 Task: Look for space in Calimete, Cuba from 2nd September, 2023 to 10th September, 2023 for 1 adult in price range Rs.5000 to Rs.16000. Place can be private room with 1  bedroom having 1 bed and 1 bathroom. Property type can be house, flat, guest house, hotel. Booking option can be shelf check-in. Required host language is .
Action: Mouse moved to (386, 83)
Screenshot: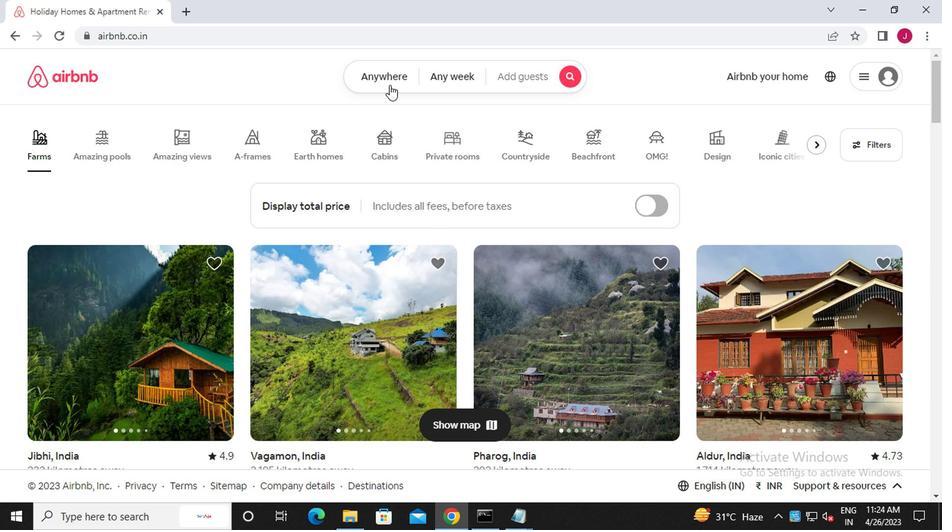 
Action: Mouse pressed left at (386, 83)
Screenshot: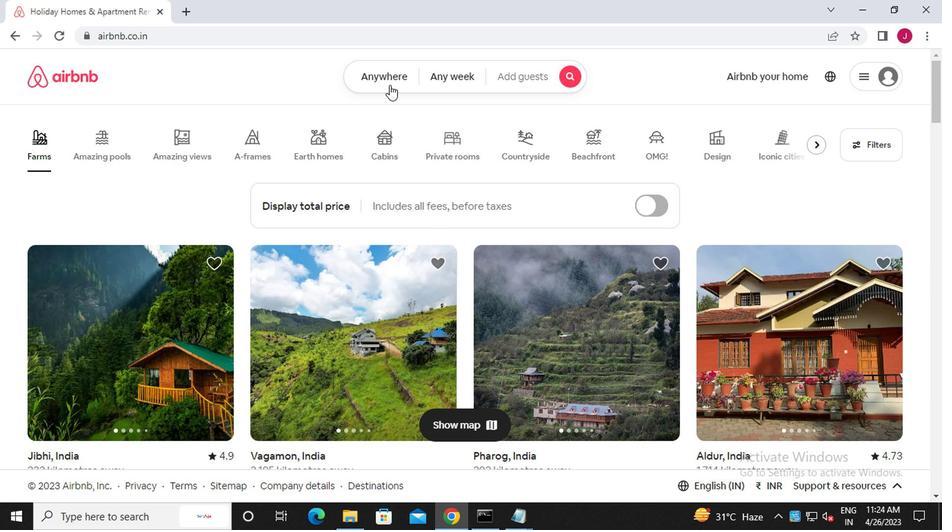 
Action: Mouse moved to (255, 137)
Screenshot: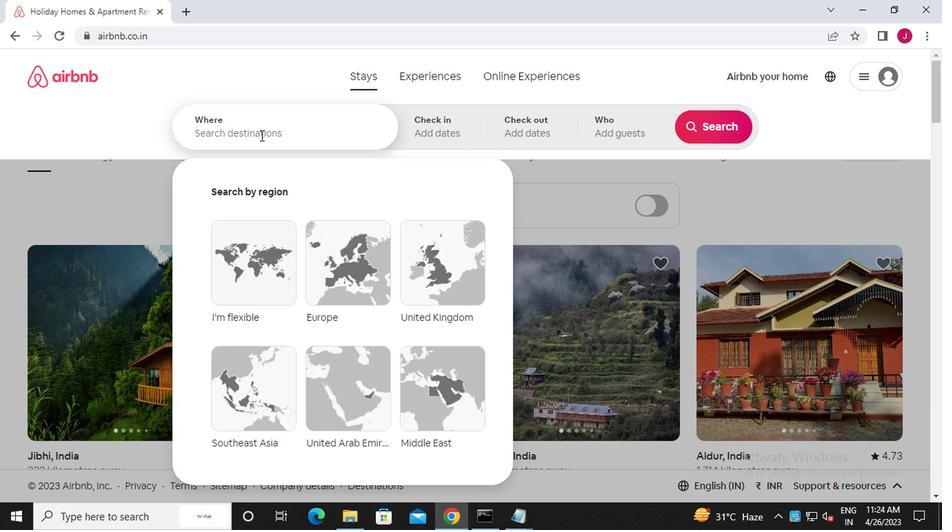 
Action: Mouse pressed left at (255, 137)
Screenshot: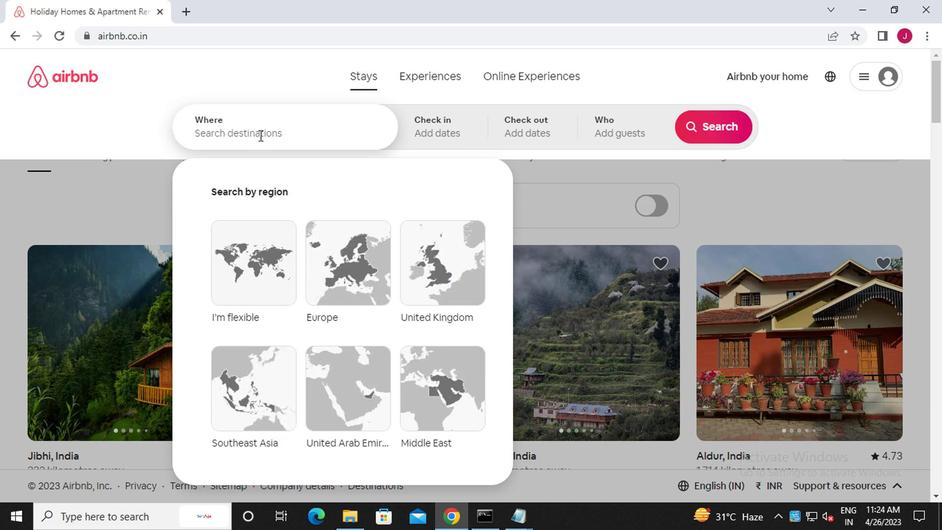 
Action: Key pressed c<Key.caps_lock>alimete
Screenshot: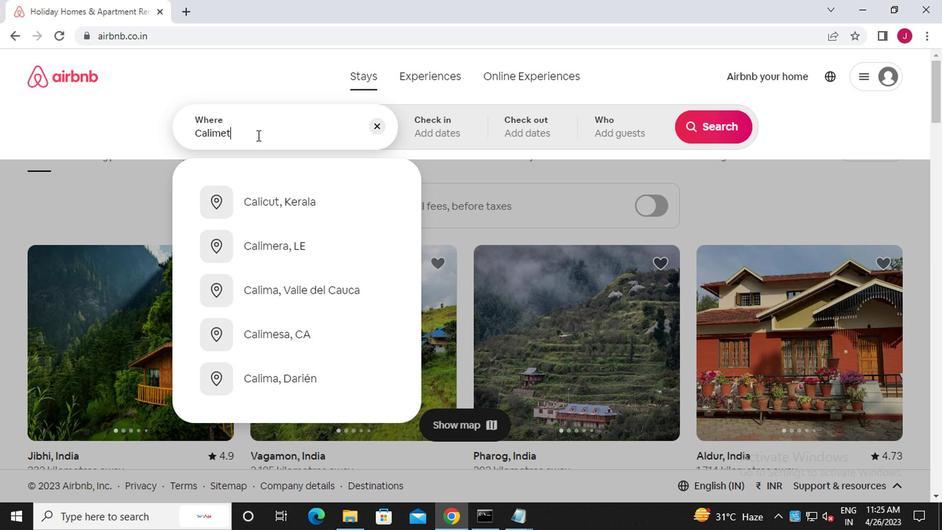 
Action: Mouse moved to (298, 195)
Screenshot: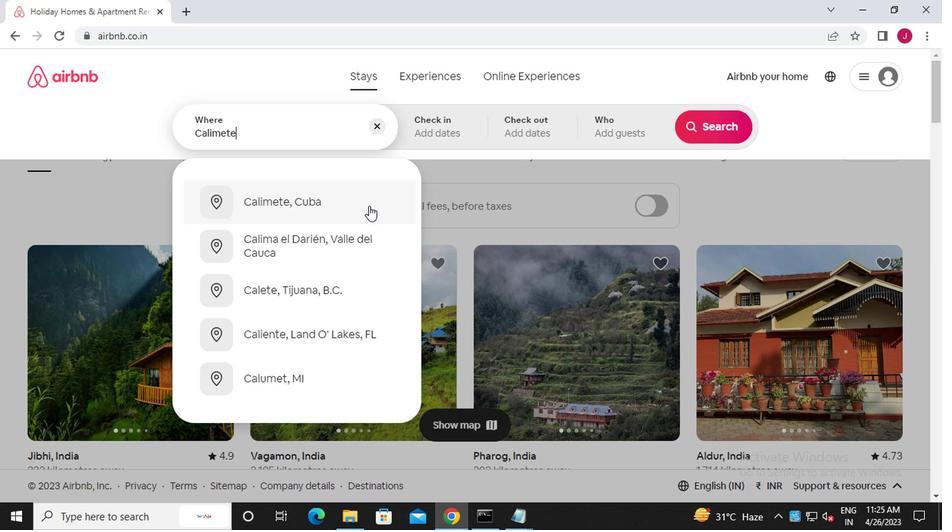 
Action: Mouse pressed left at (298, 195)
Screenshot: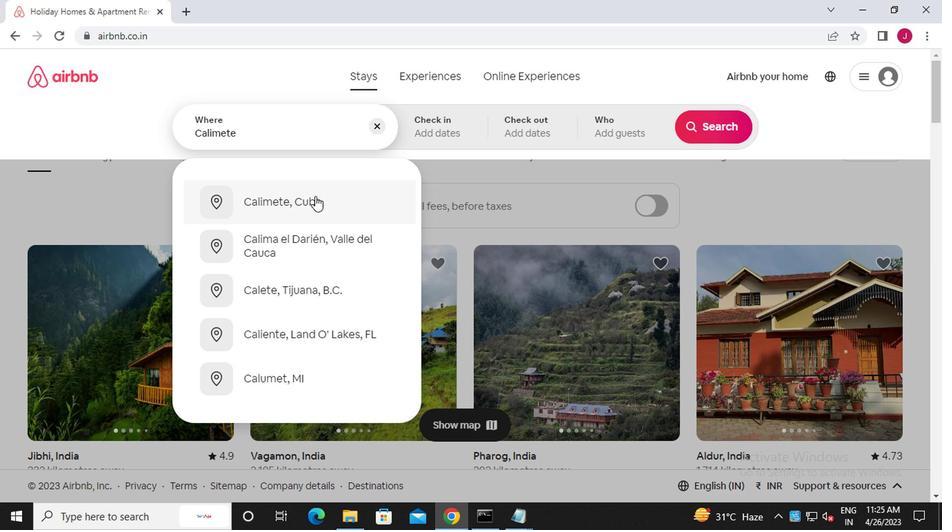 
Action: Mouse moved to (700, 233)
Screenshot: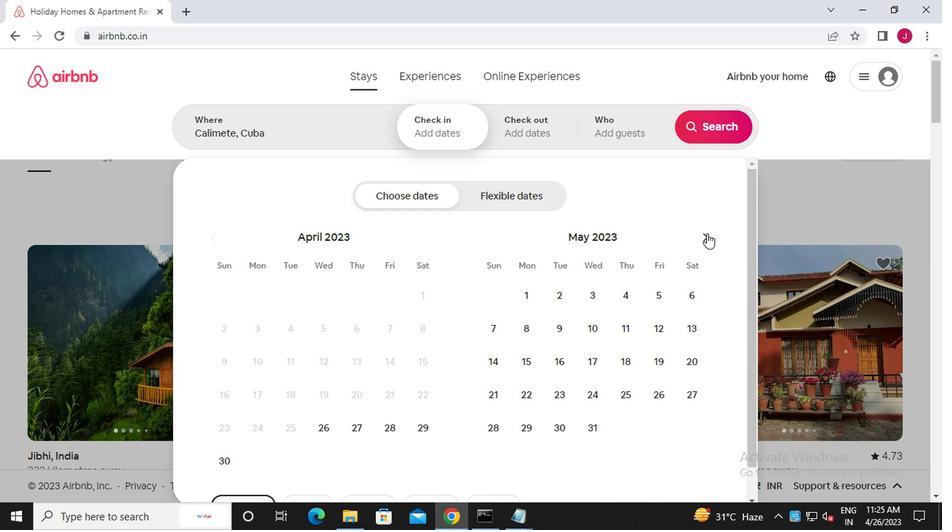 
Action: Mouse pressed left at (700, 233)
Screenshot: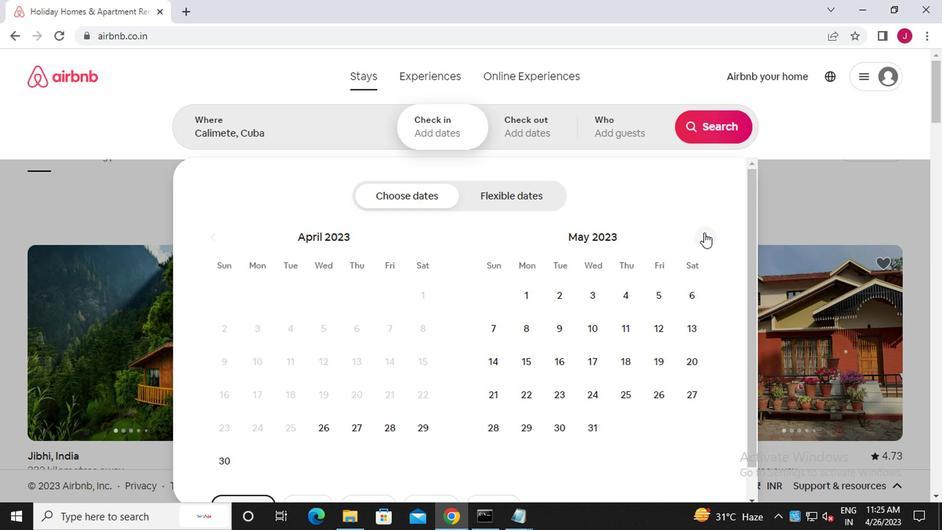 
Action: Mouse pressed left at (700, 233)
Screenshot: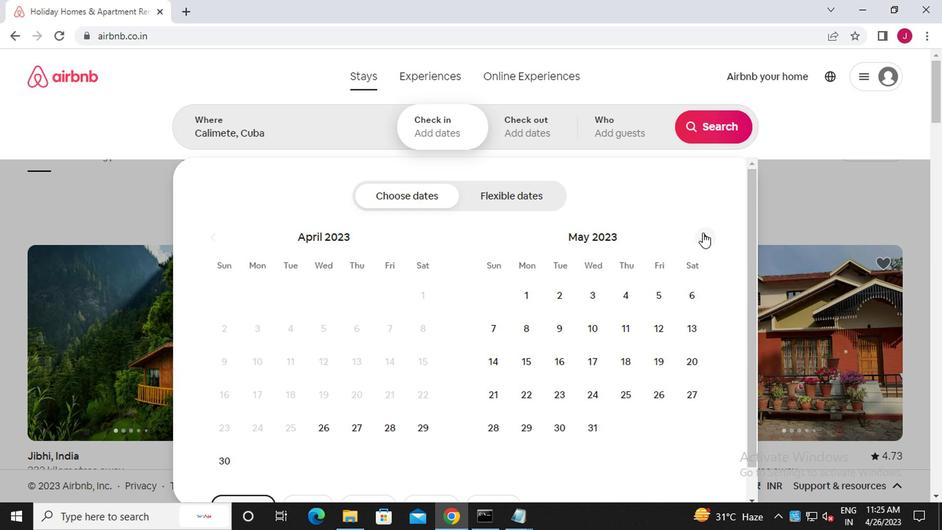 
Action: Mouse pressed left at (700, 233)
Screenshot: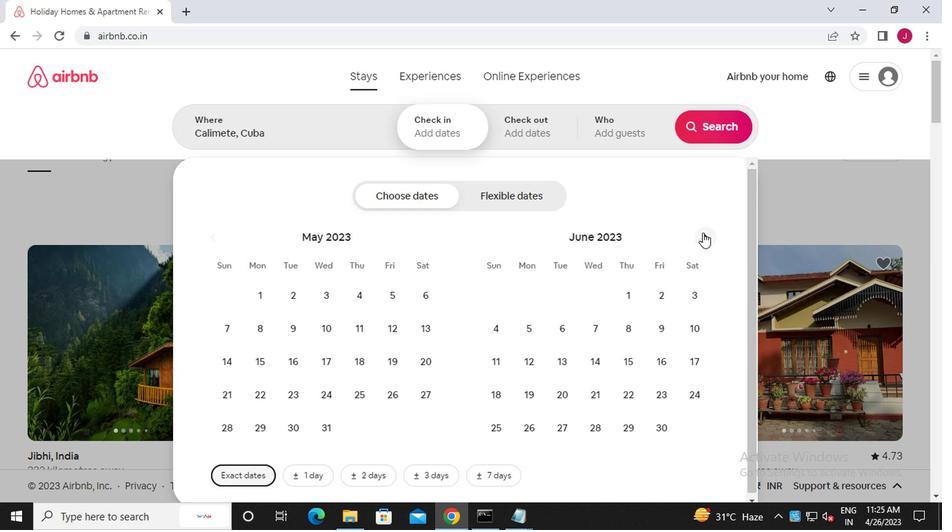 
Action: Mouse pressed left at (700, 233)
Screenshot: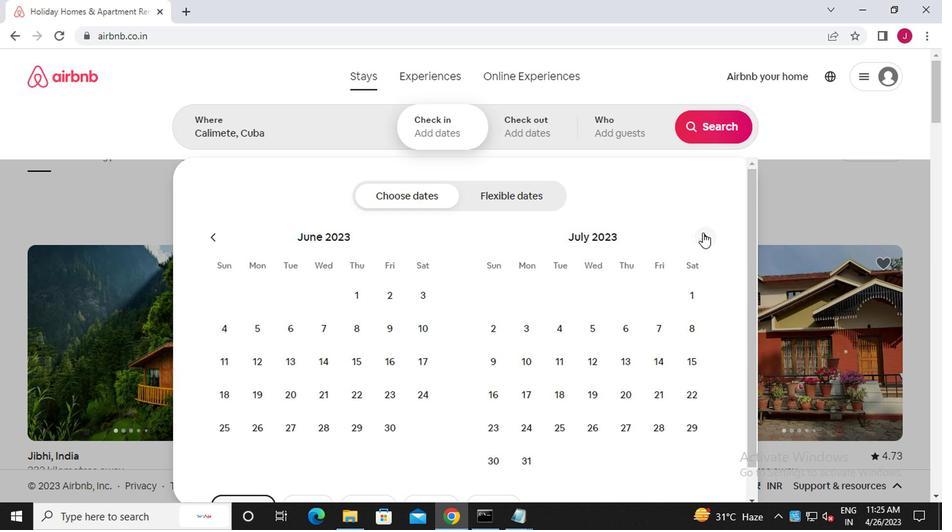 
Action: Mouse pressed left at (700, 233)
Screenshot: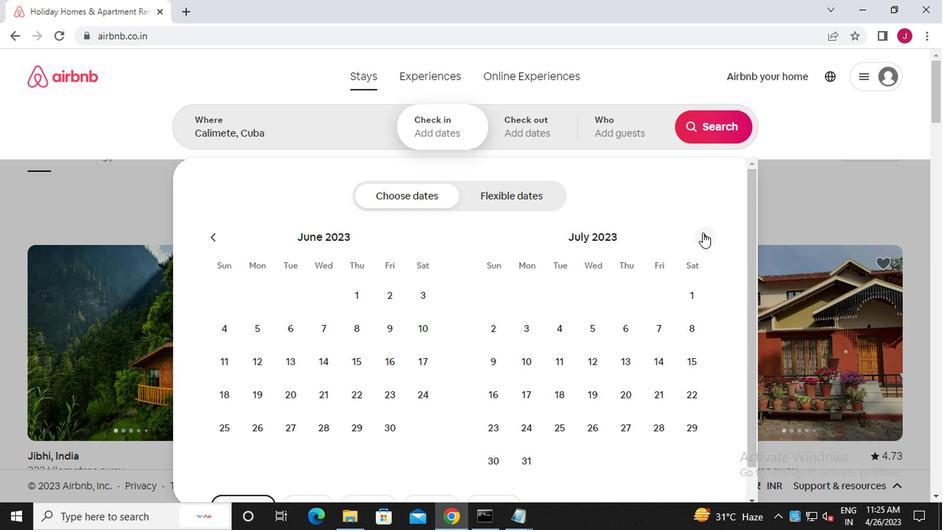 
Action: Mouse moved to (686, 295)
Screenshot: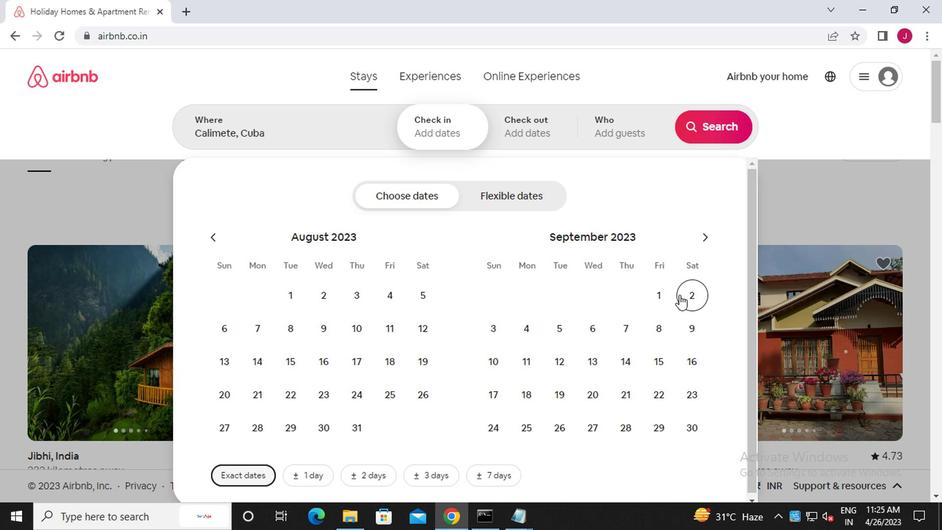 
Action: Mouse pressed left at (686, 295)
Screenshot: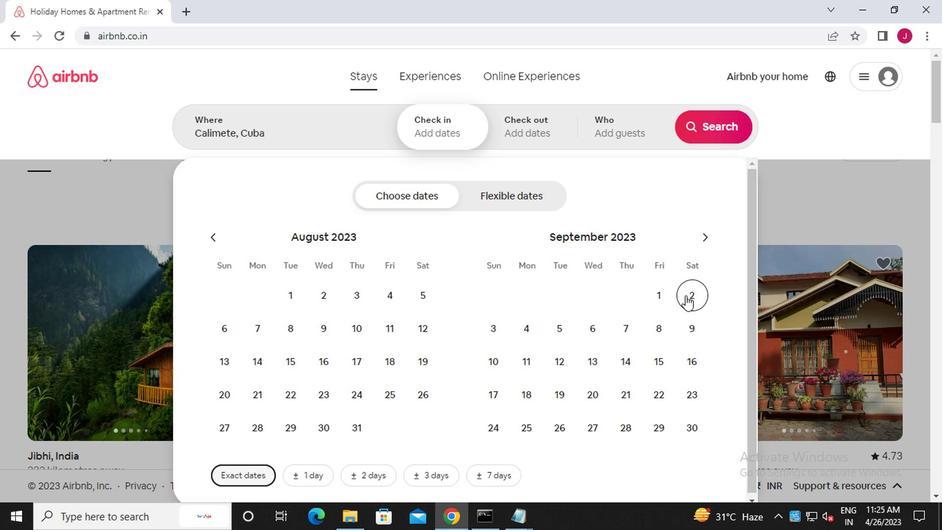 
Action: Mouse moved to (480, 362)
Screenshot: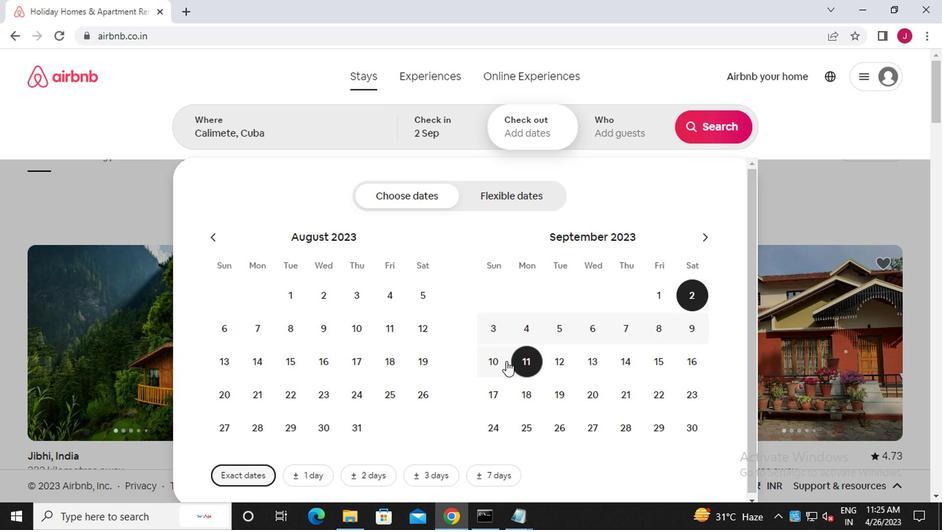 
Action: Mouse pressed left at (480, 362)
Screenshot: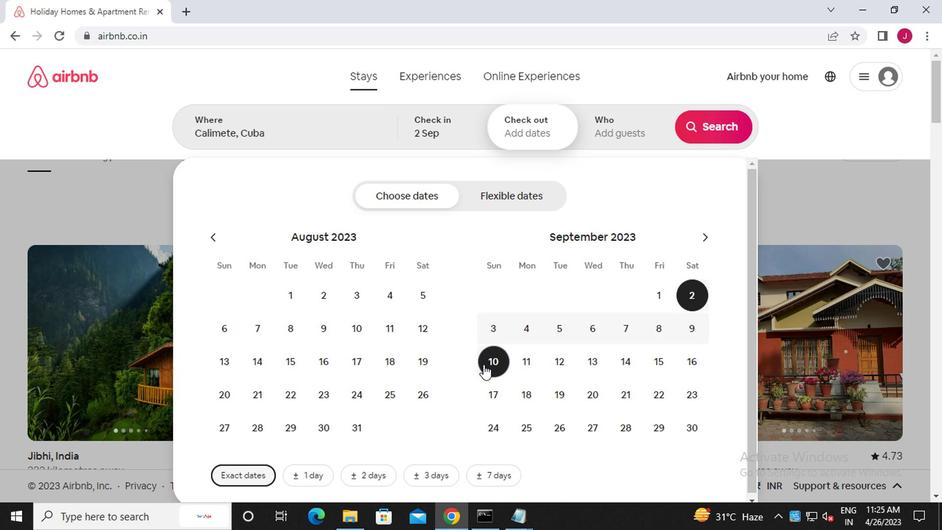
Action: Mouse moved to (615, 133)
Screenshot: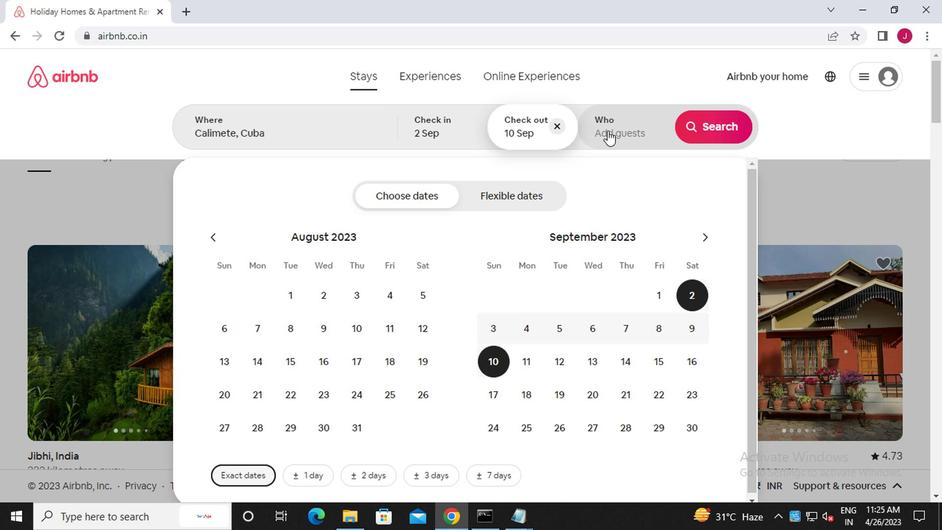 
Action: Mouse pressed left at (615, 133)
Screenshot: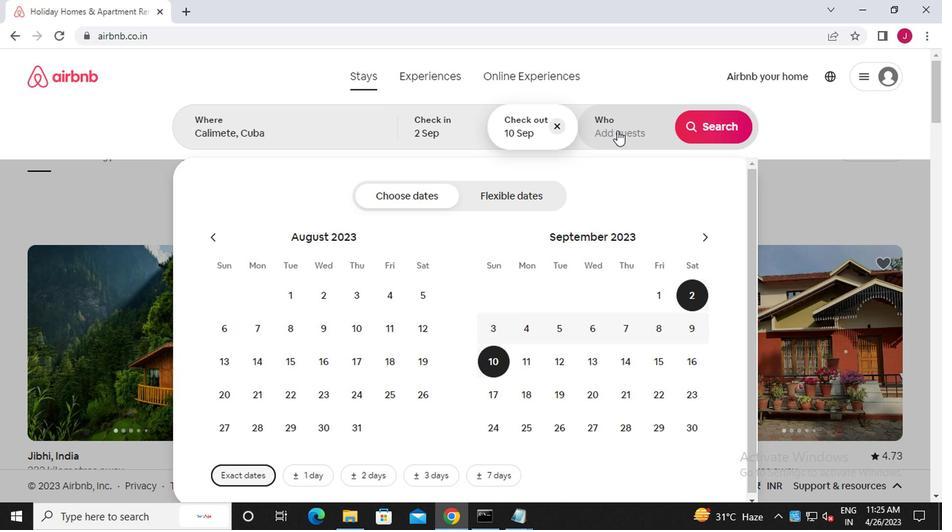 
Action: Mouse moved to (711, 202)
Screenshot: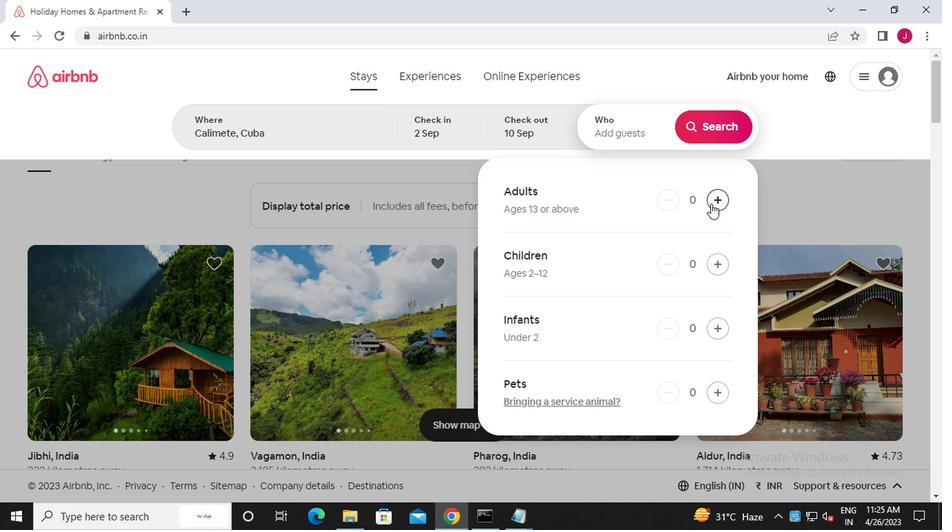 
Action: Mouse pressed left at (711, 202)
Screenshot: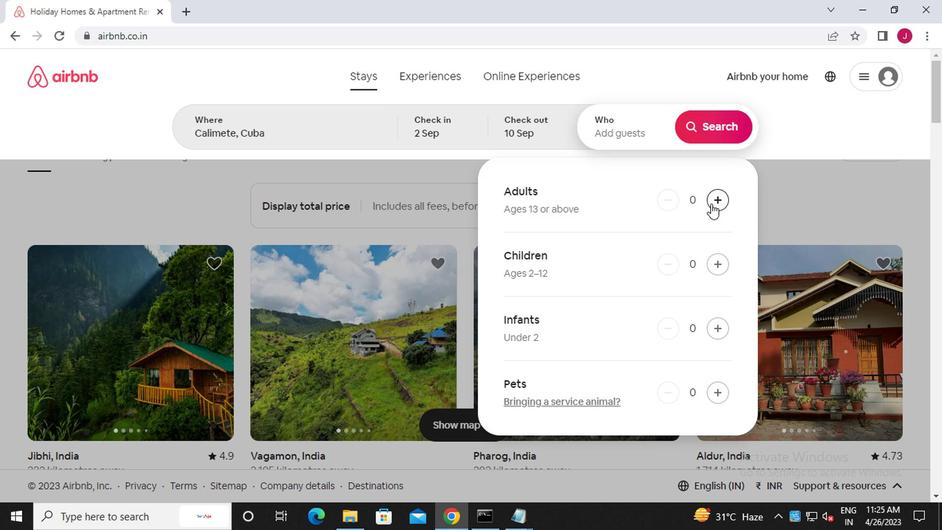 
Action: Mouse moved to (707, 127)
Screenshot: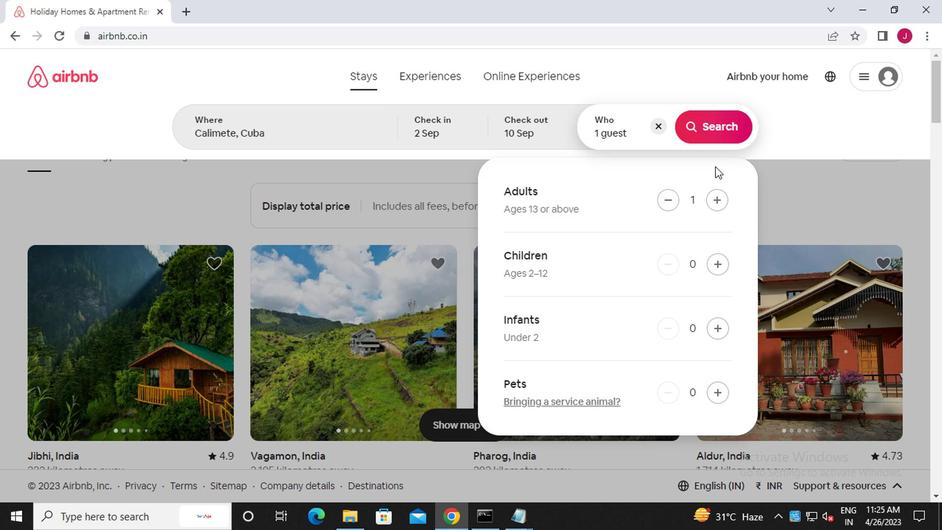 
Action: Mouse pressed left at (707, 127)
Screenshot: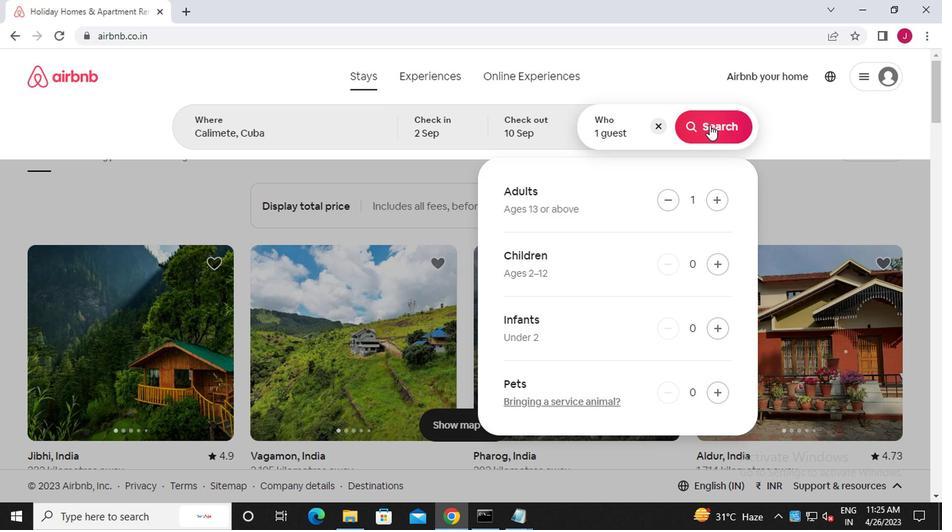 
Action: Mouse moved to (884, 135)
Screenshot: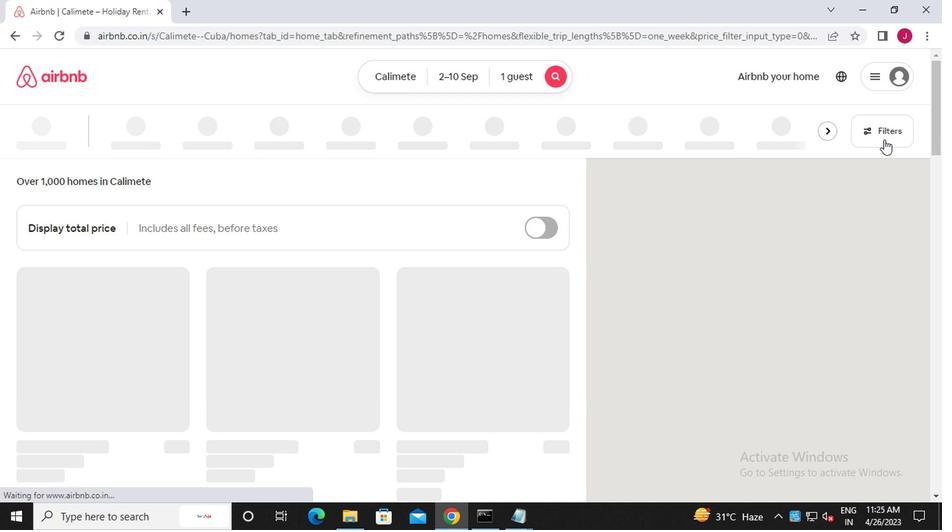 
Action: Mouse pressed left at (884, 135)
Screenshot: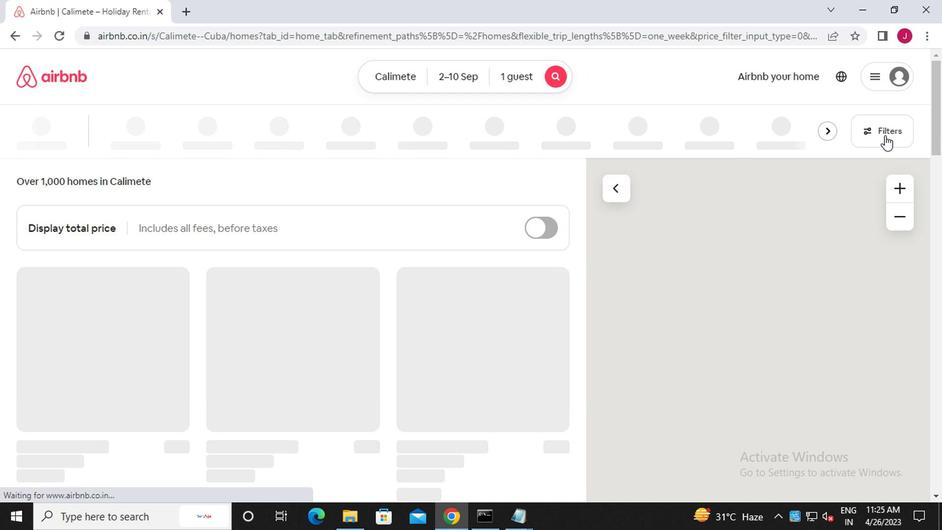 
Action: Mouse moved to (315, 299)
Screenshot: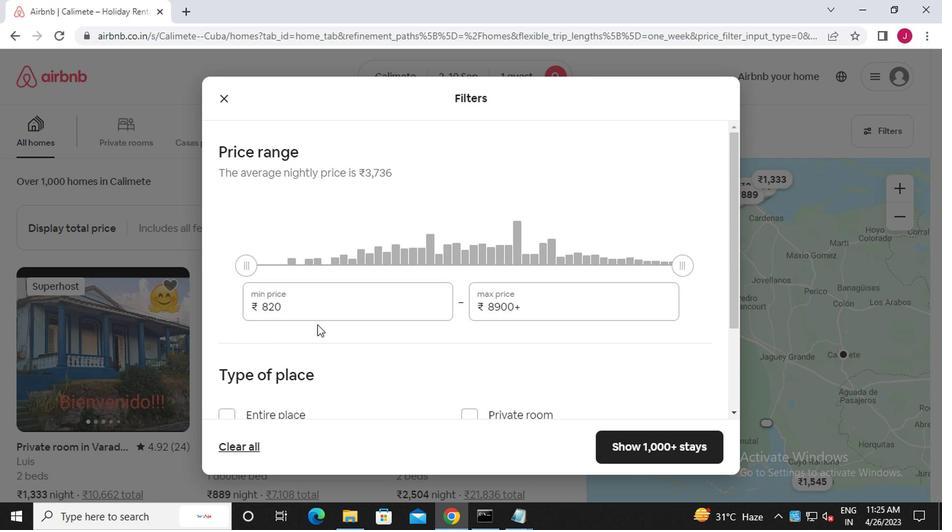 
Action: Mouse pressed left at (315, 299)
Screenshot: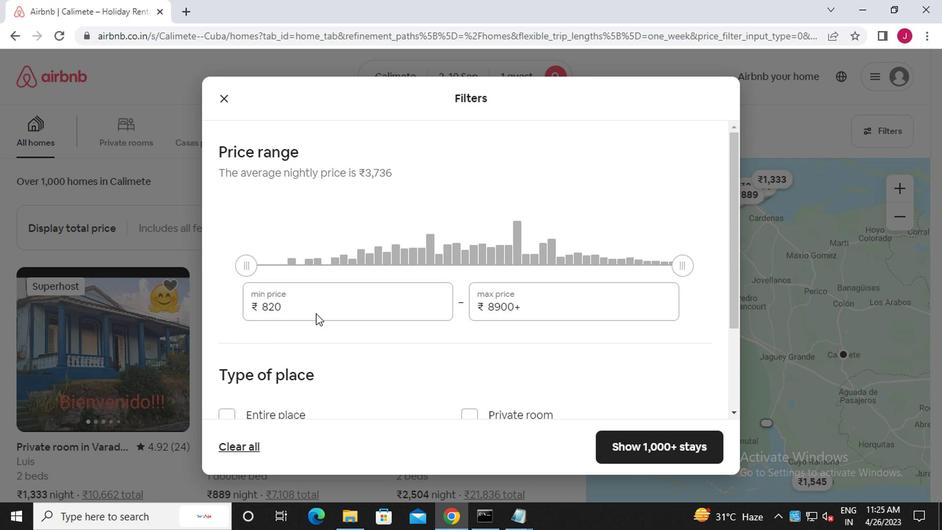 
Action: Mouse moved to (303, 288)
Screenshot: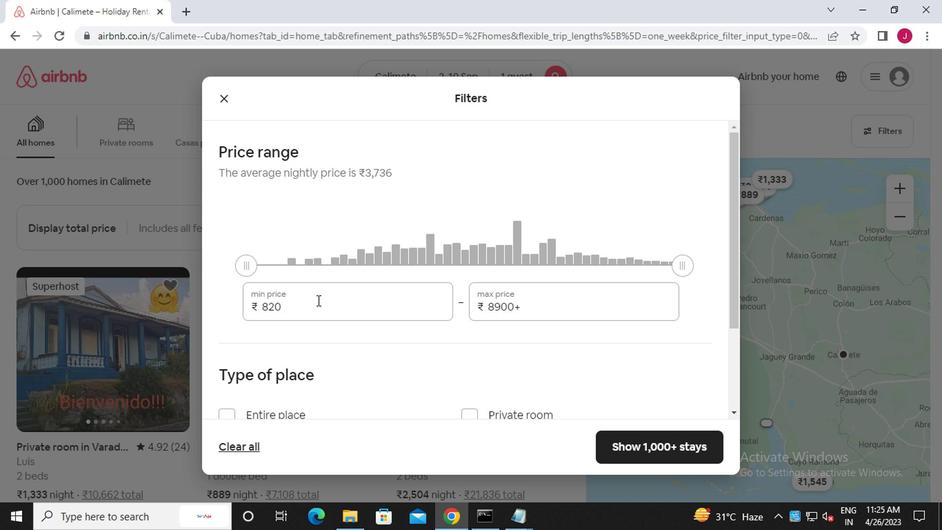 
Action: Key pressed <Key.backspace><Key.backspace><Key.backspace><<101>><<96>><<96>><<96>>
Screenshot: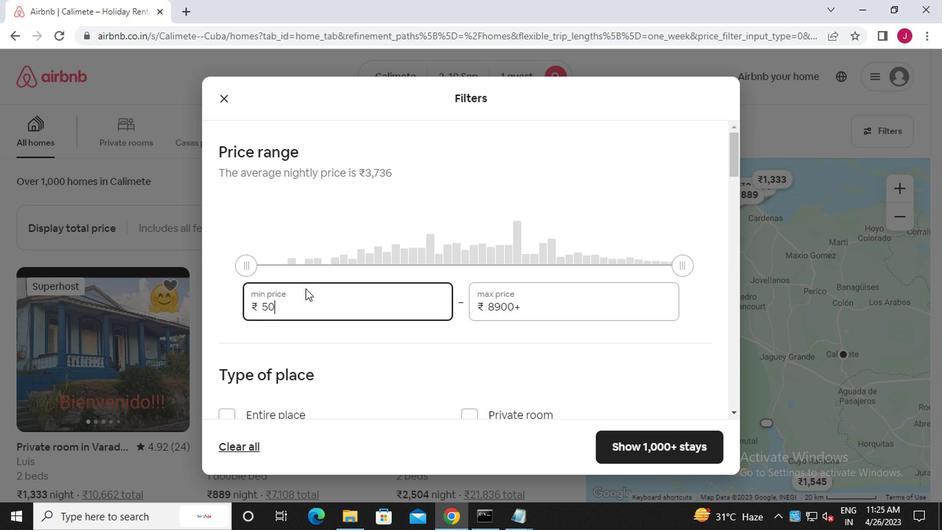 
Action: Mouse moved to (573, 298)
Screenshot: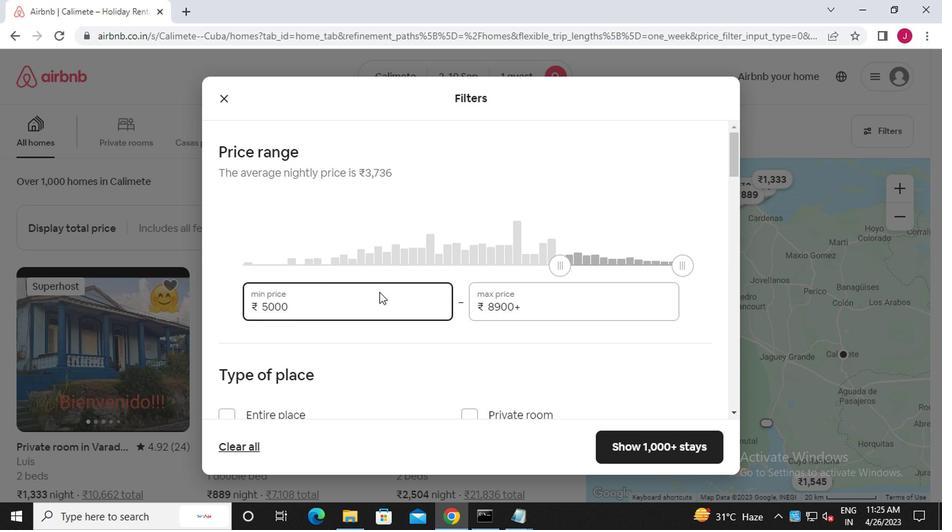 
Action: Mouse pressed left at (573, 298)
Screenshot: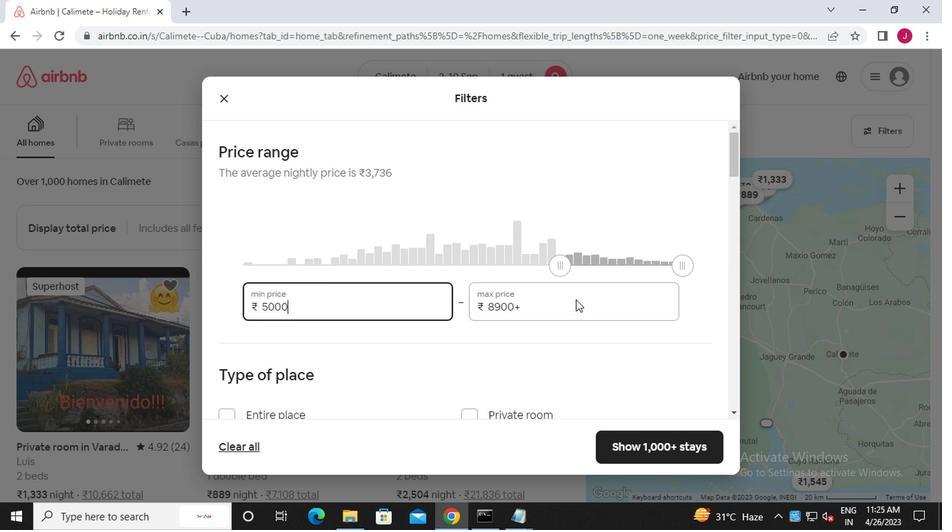 
Action: Mouse moved to (573, 299)
Screenshot: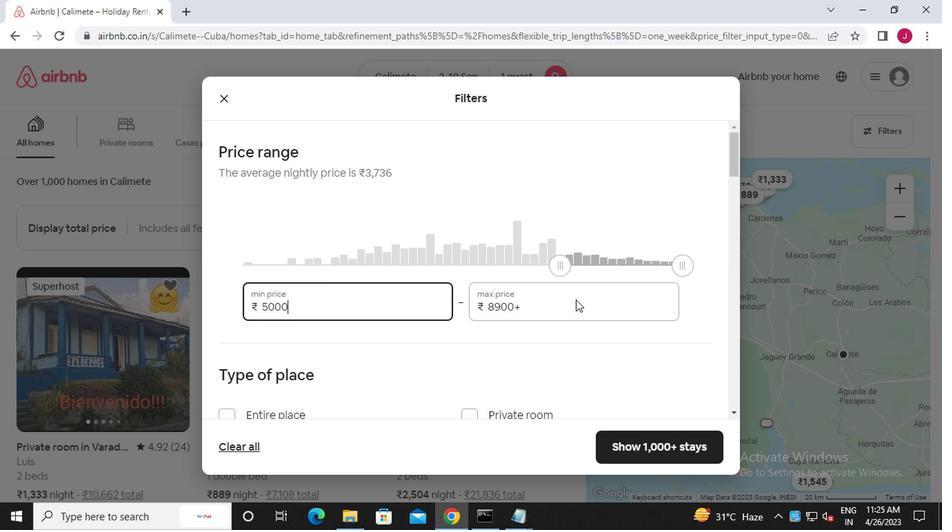 
Action: Key pressed <Key.backspace><Key.backspace><Key.backspace><Key.backspace><Key.backspace><Key.backspace><Key.backspace><Key.backspace><Key.backspace><Key.backspace><<97>><<102>><<96>><<96>><<96>>
Screenshot: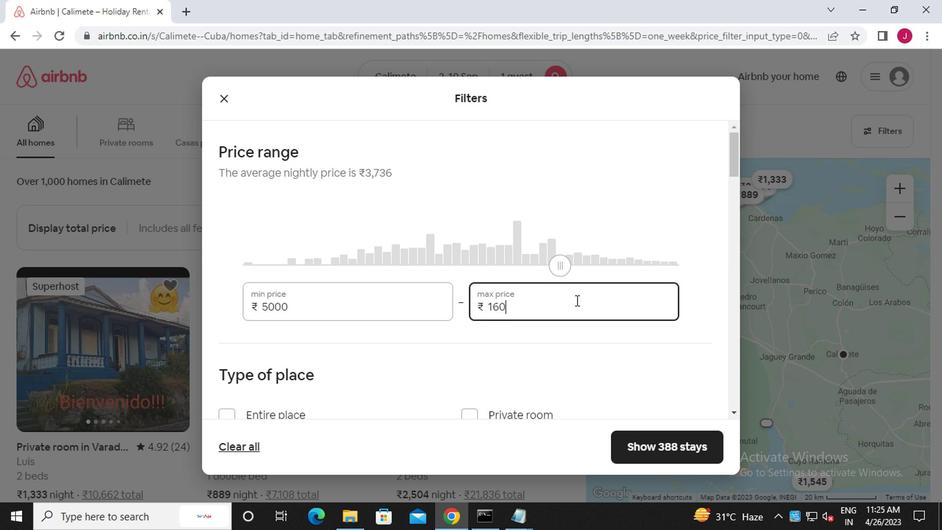 
Action: Mouse moved to (582, 360)
Screenshot: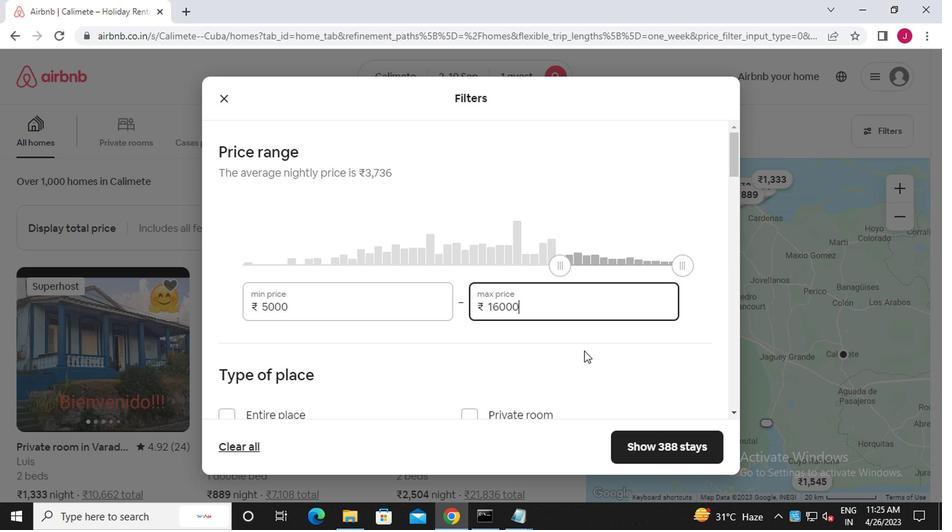 
Action: Mouse scrolled (582, 360) with delta (0, 0)
Screenshot: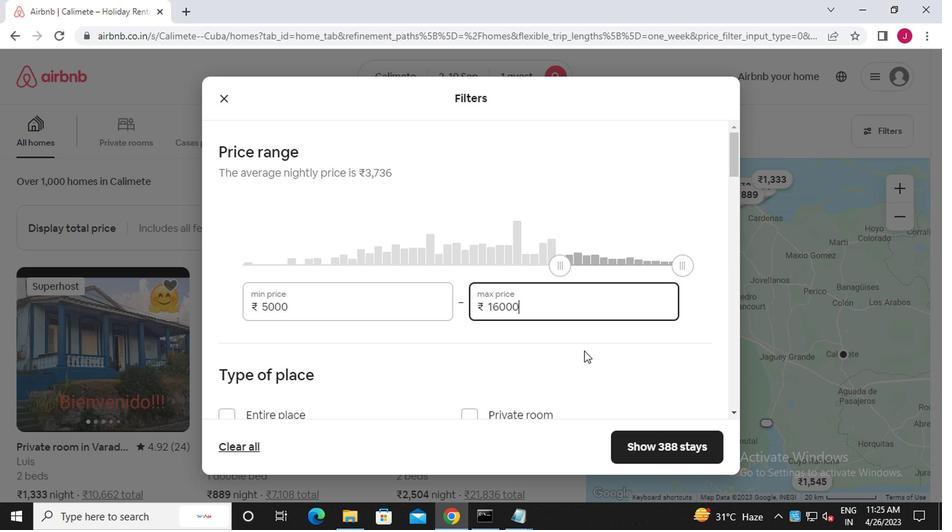 
Action: Mouse moved to (582, 362)
Screenshot: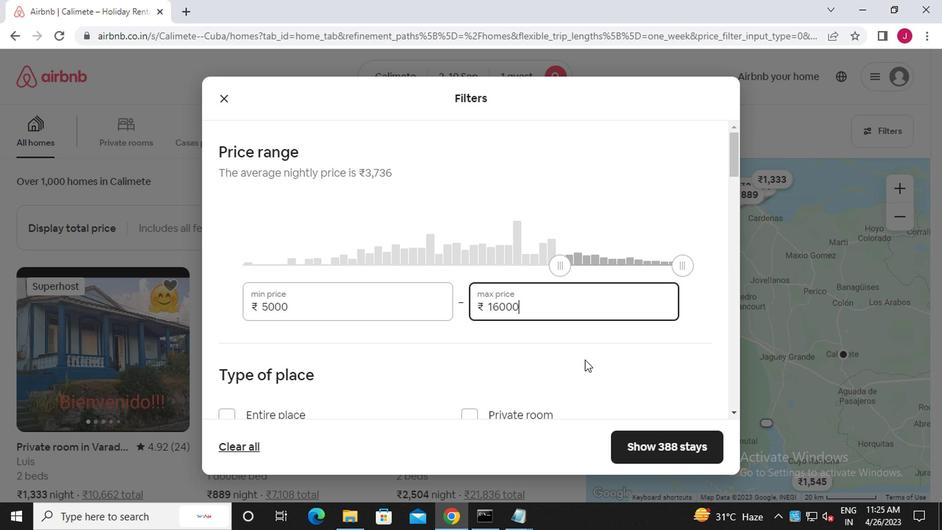
Action: Mouse scrolled (582, 361) with delta (0, 0)
Screenshot: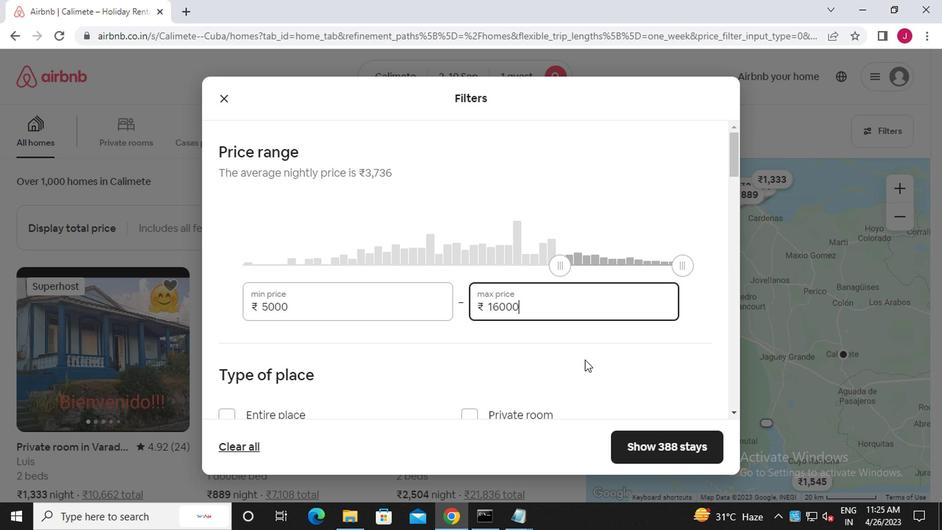 
Action: Mouse moved to (475, 279)
Screenshot: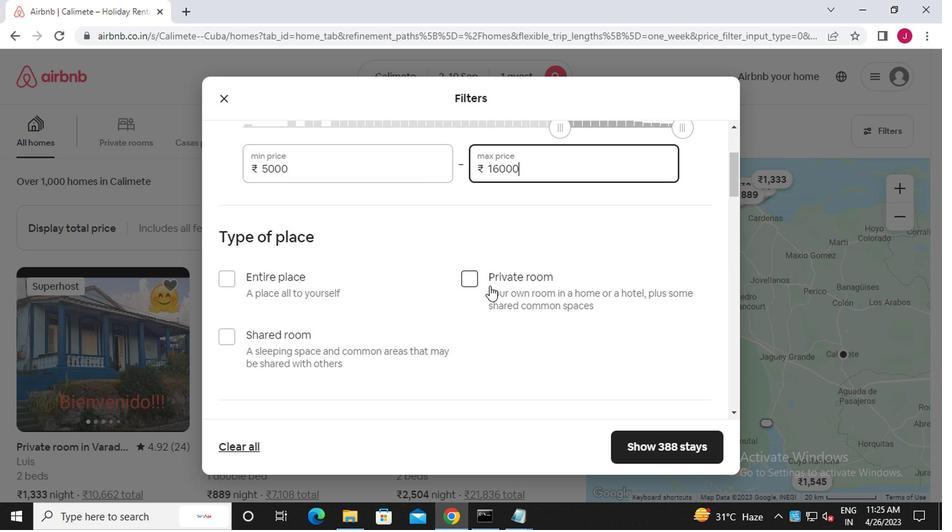 
Action: Mouse pressed left at (475, 279)
Screenshot: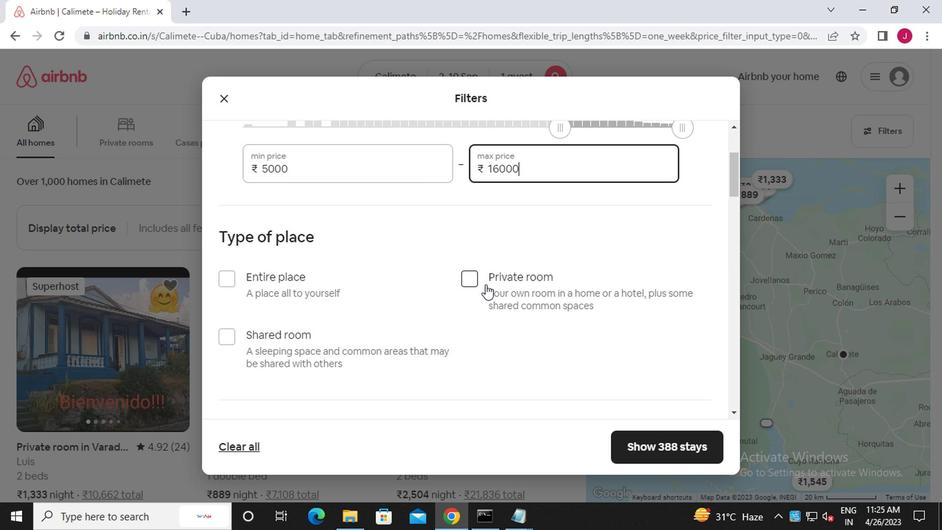 
Action: Mouse moved to (471, 293)
Screenshot: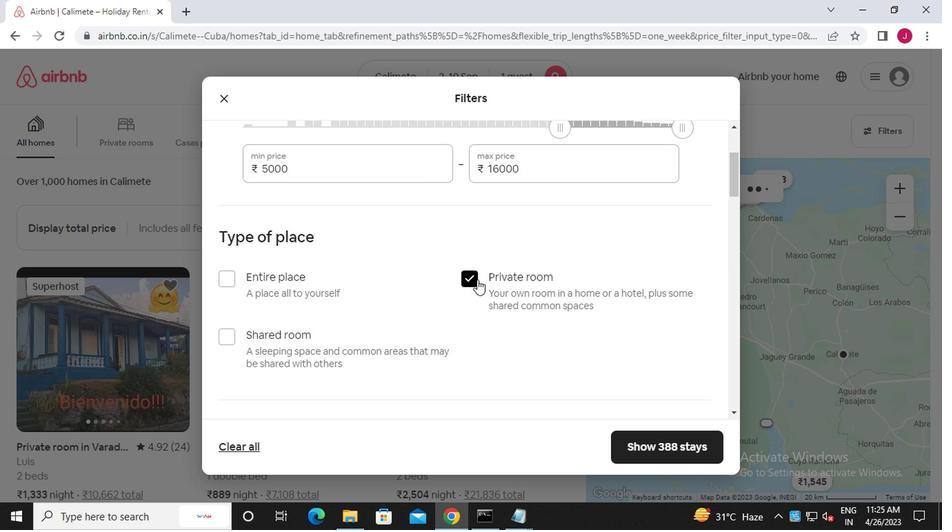 
Action: Mouse scrolled (471, 292) with delta (0, 0)
Screenshot: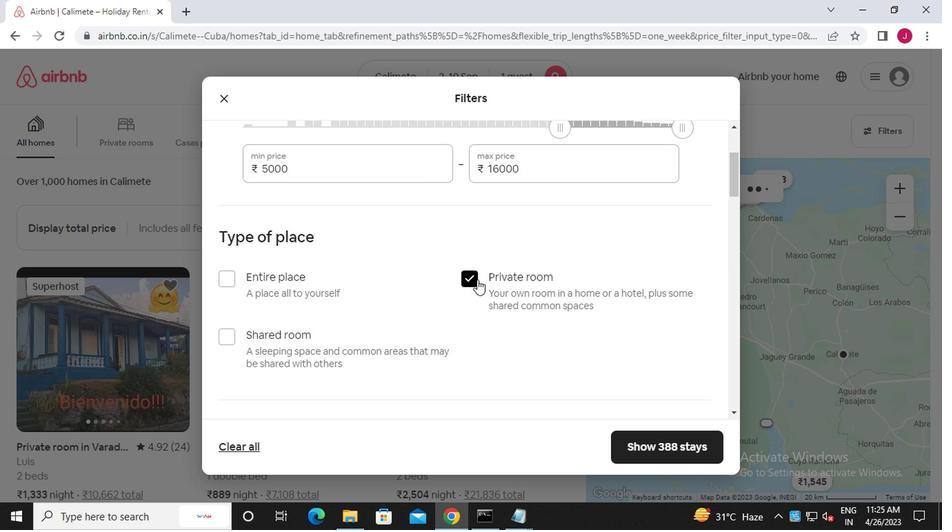 
Action: Mouse scrolled (471, 292) with delta (0, 0)
Screenshot: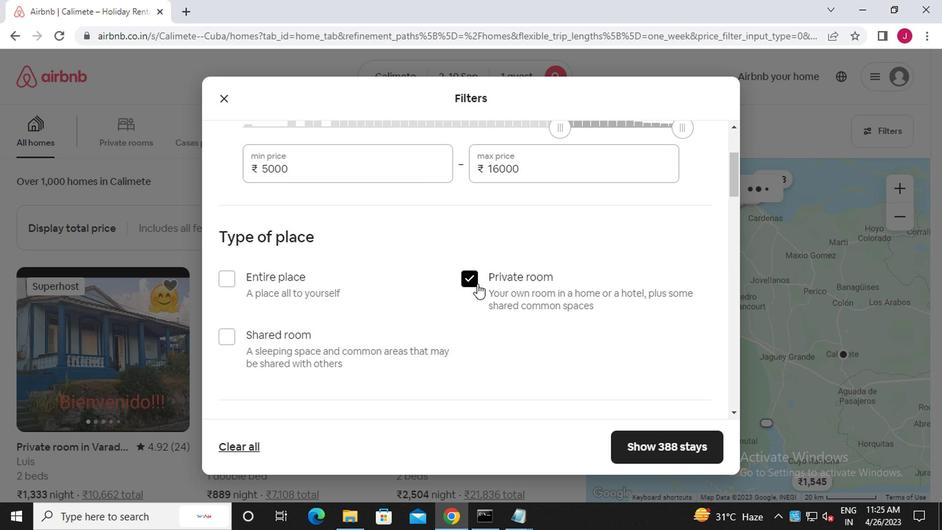 
Action: Mouse scrolled (471, 292) with delta (0, 0)
Screenshot: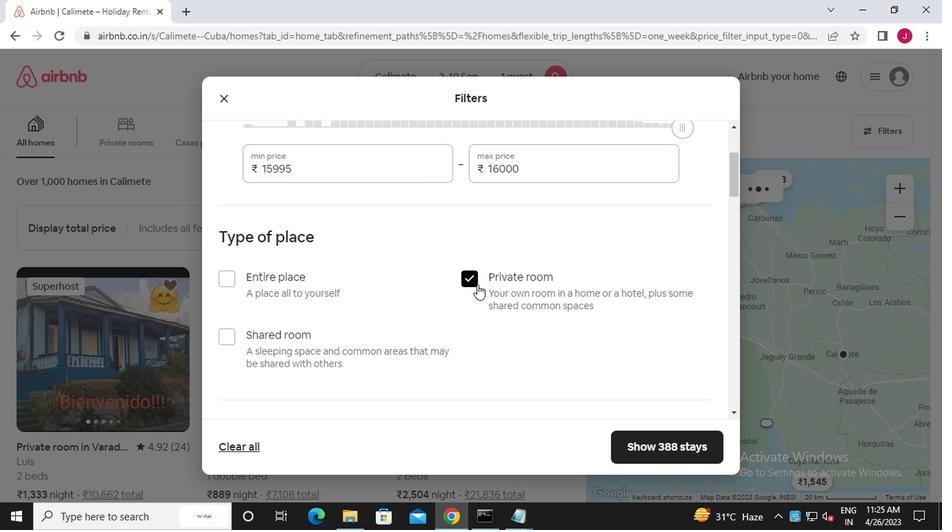 
Action: Mouse scrolled (471, 292) with delta (0, 0)
Screenshot: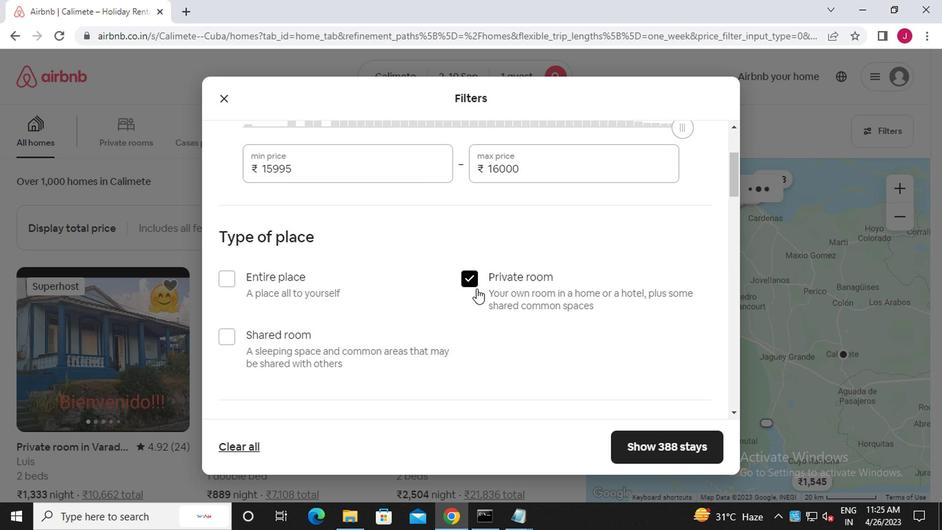 
Action: Mouse moved to (295, 230)
Screenshot: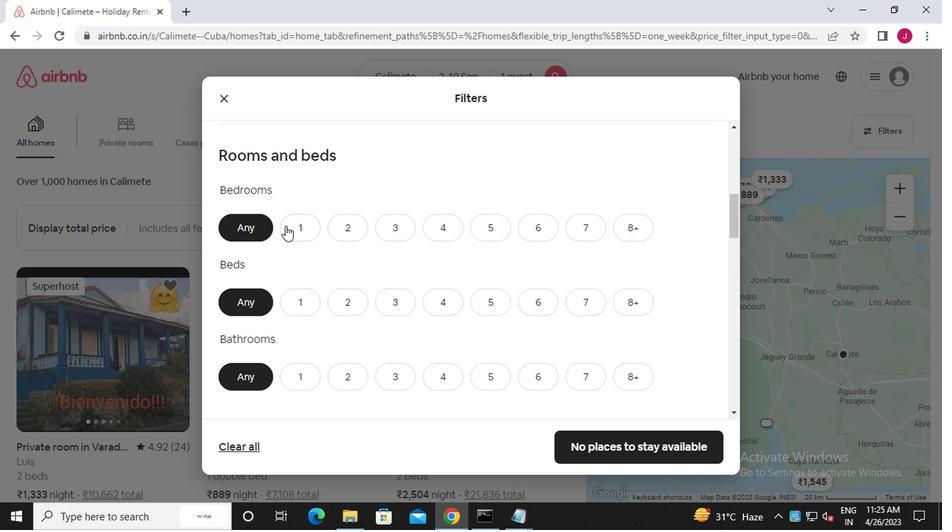 
Action: Mouse pressed left at (295, 230)
Screenshot: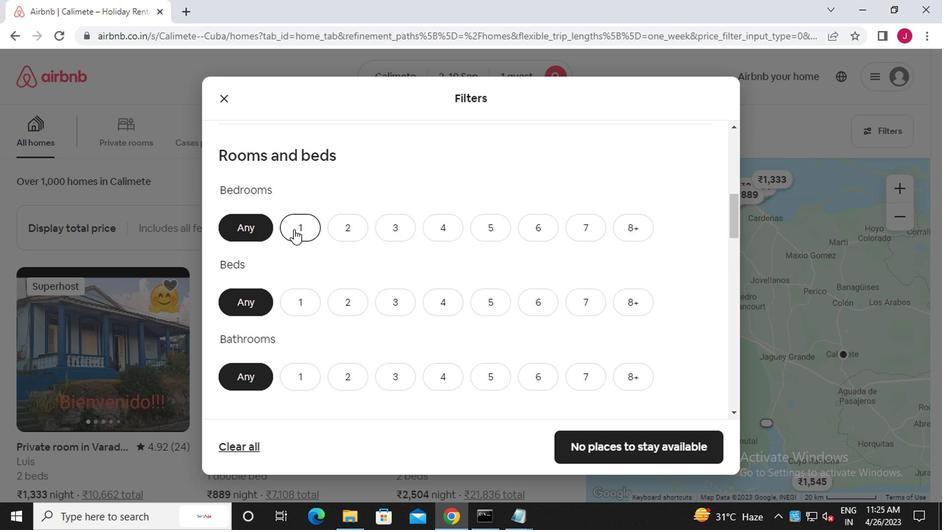 
Action: Mouse moved to (306, 299)
Screenshot: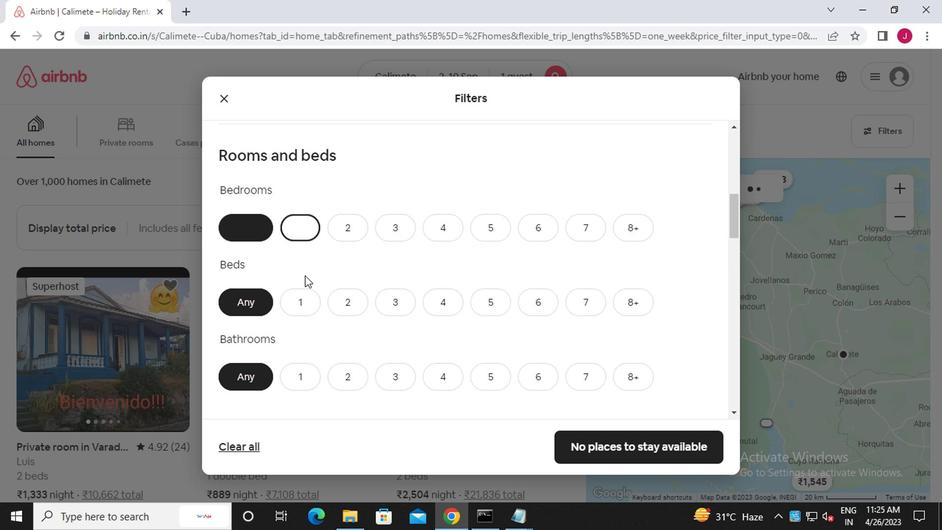 
Action: Mouse pressed left at (306, 299)
Screenshot: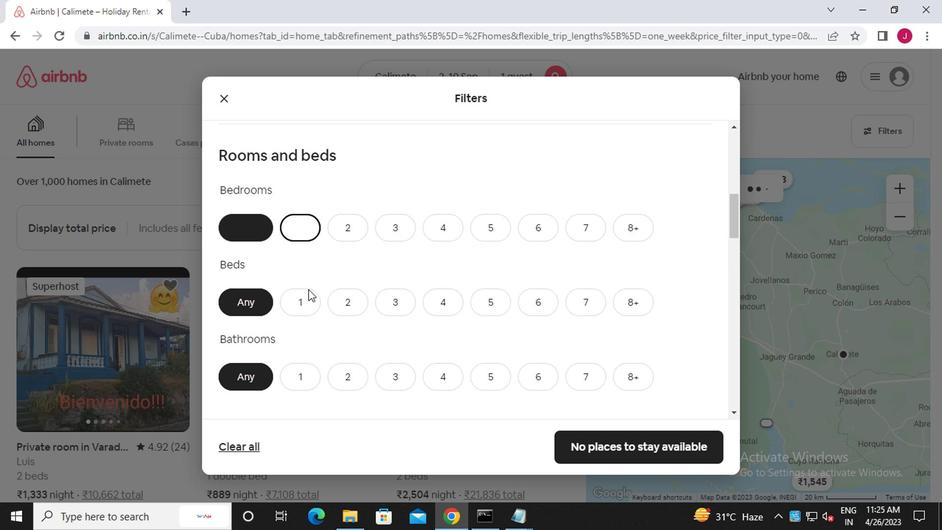 
Action: Mouse moved to (308, 365)
Screenshot: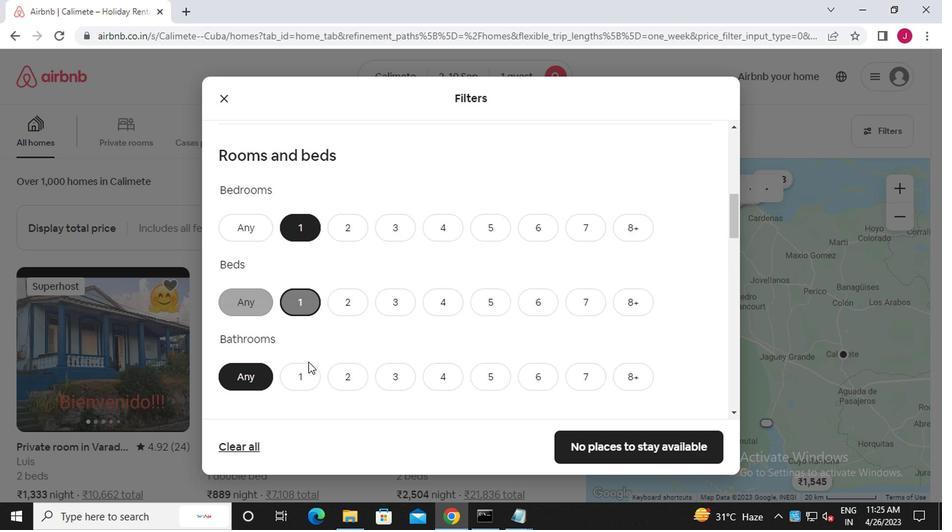 
Action: Mouse pressed left at (308, 365)
Screenshot: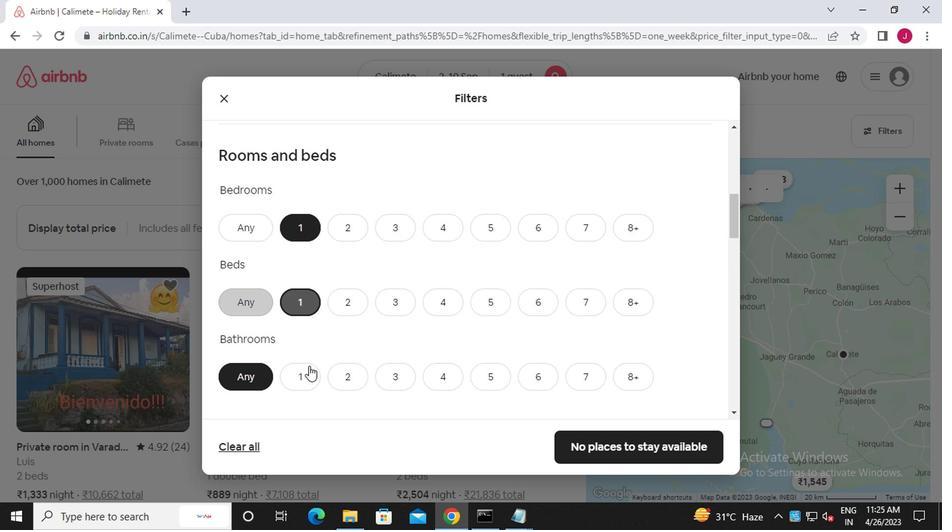 
Action: Mouse scrolled (308, 364) with delta (0, 0)
Screenshot: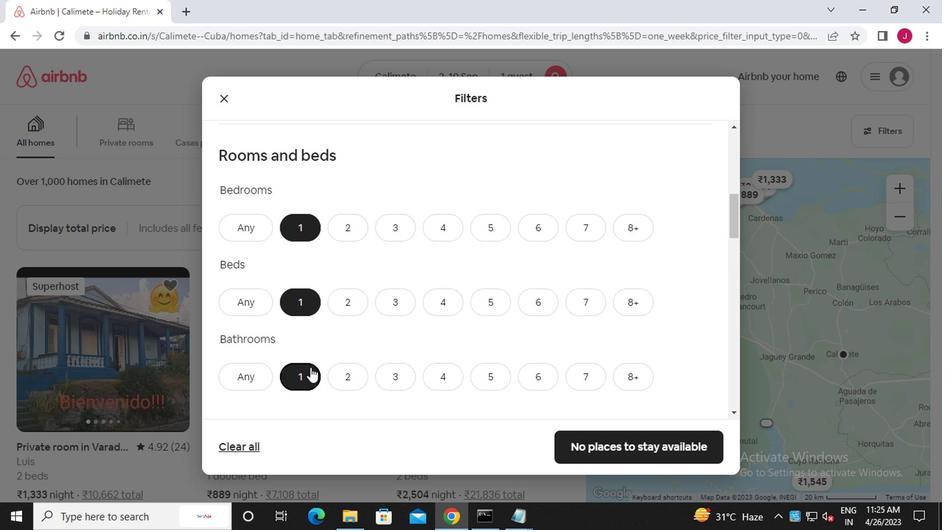 
Action: Mouse scrolled (308, 364) with delta (0, 0)
Screenshot: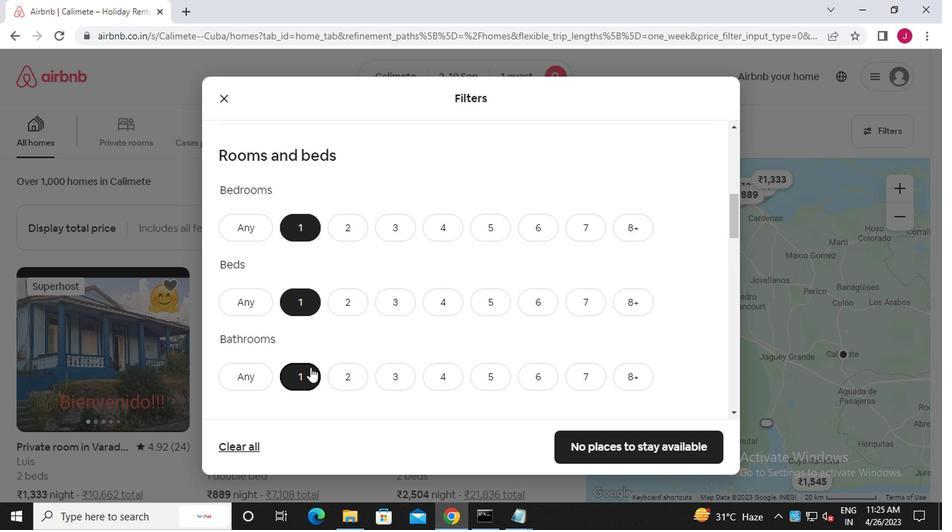 
Action: Mouse scrolled (308, 364) with delta (0, 0)
Screenshot: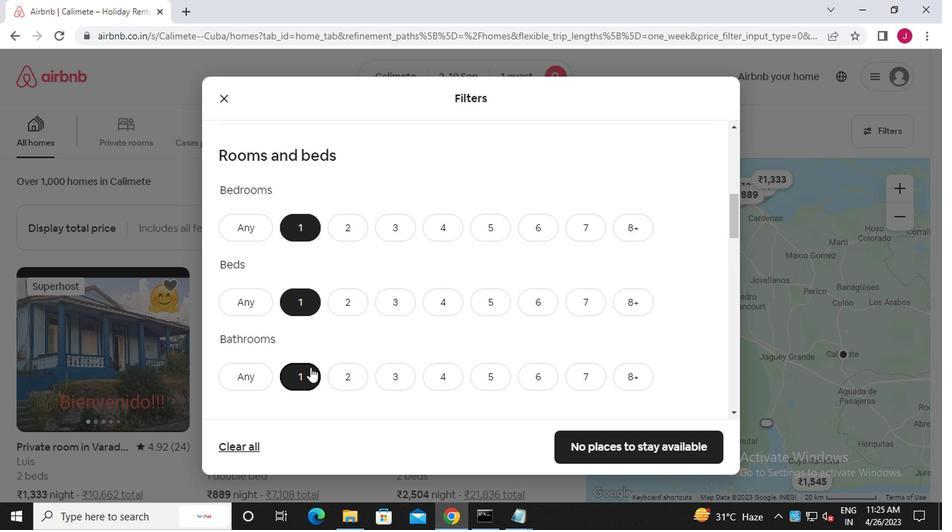 
Action: Mouse scrolled (308, 364) with delta (0, 0)
Screenshot: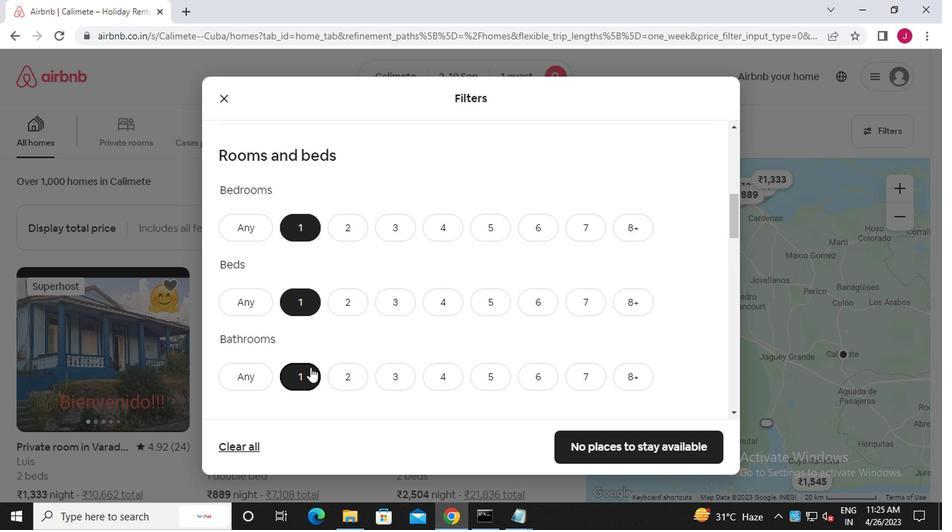 
Action: Mouse moved to (378, 403)
Screenshot: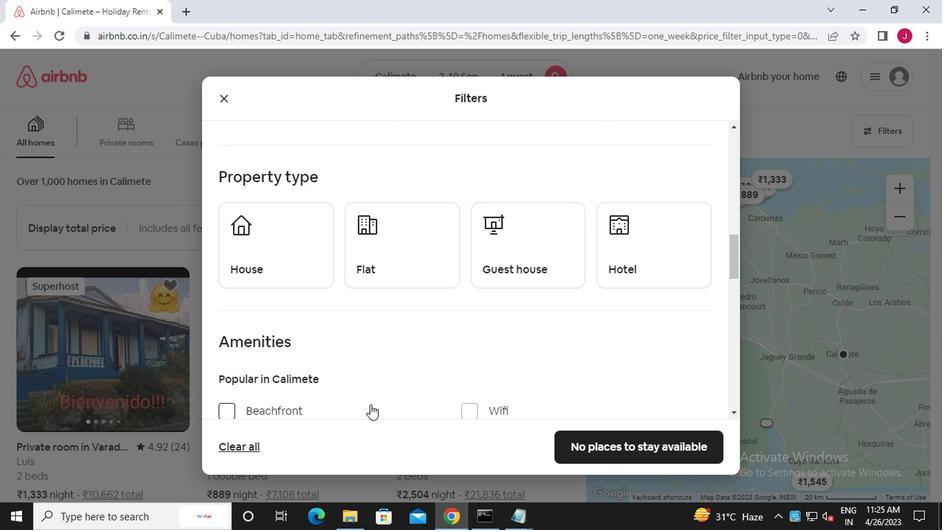 
Action: Mouse scrolled (378, 403) with delta (0, 0)
Screenshot: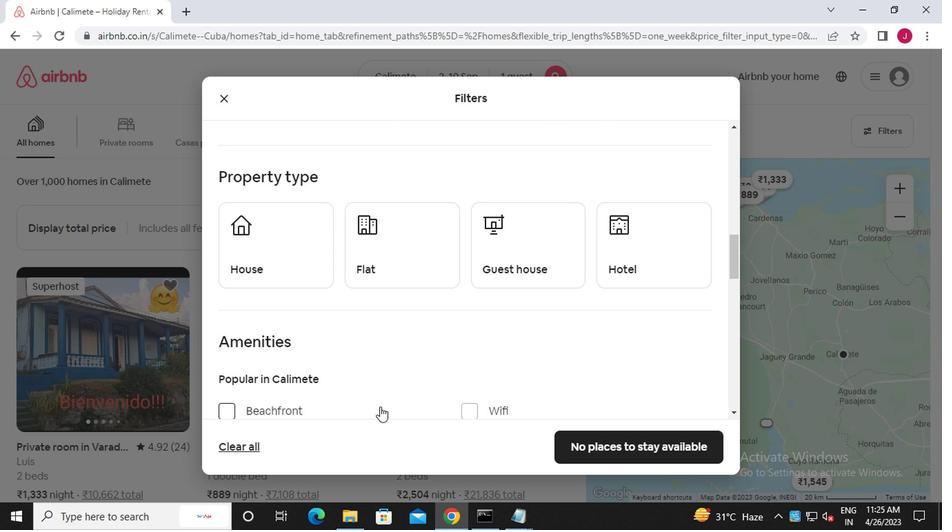 
Action: Mouse moved to (299, 200)
Screenshot: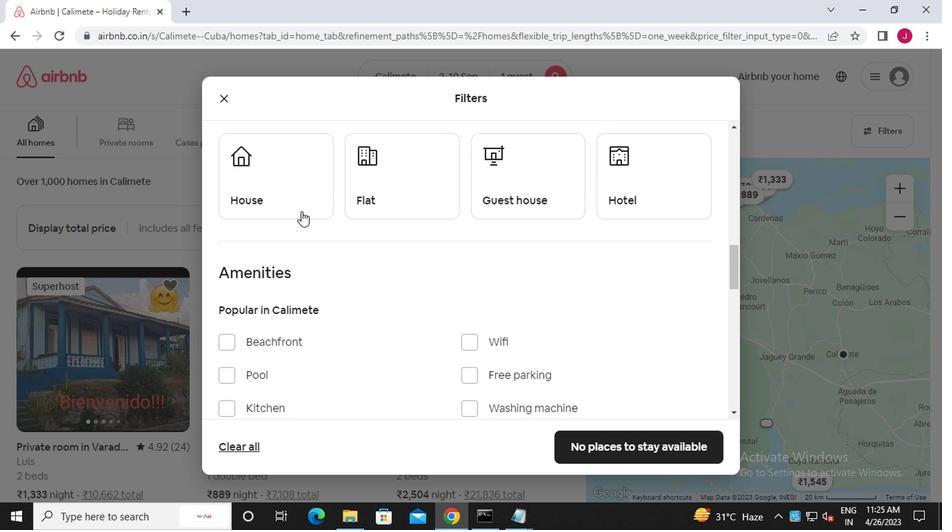 
Action: Mouse pressed left at (299, 200)
Screenshot: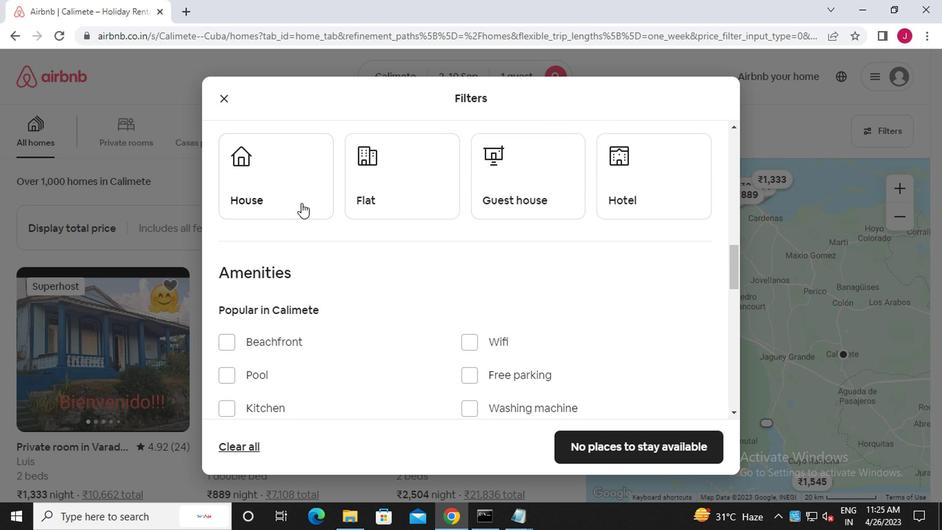
Action: Mouse moved to (408, 201)
Screenshot: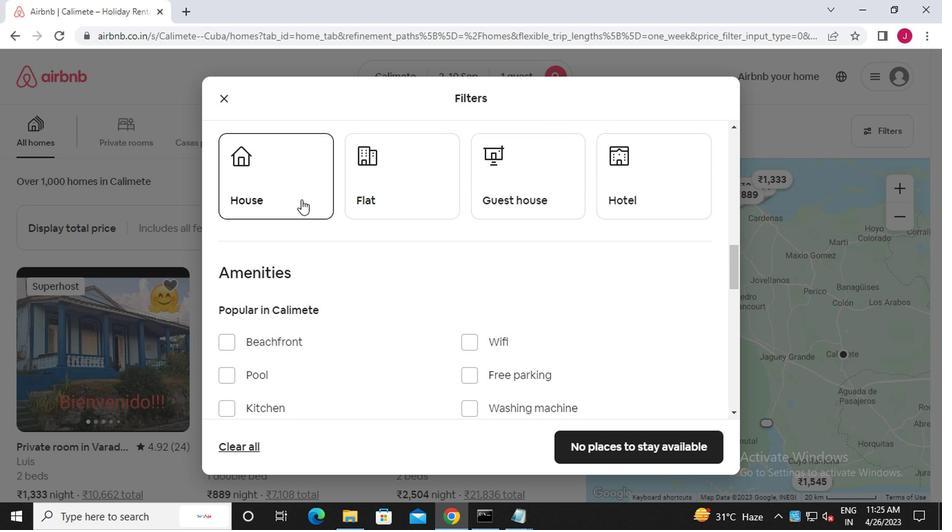 
Action: Mouse pressed left at (408, 201)
Screenshot: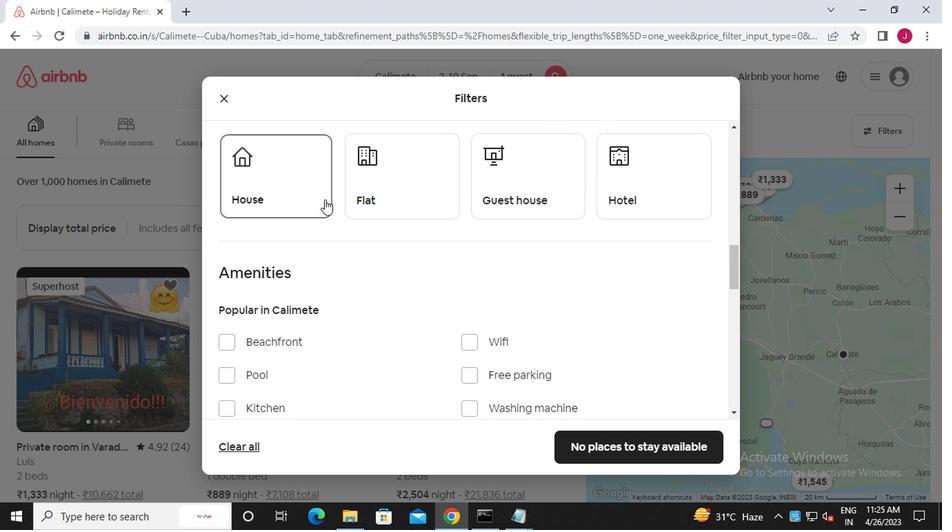 
Action: Mouse moved to (524, 187)
Screenshot: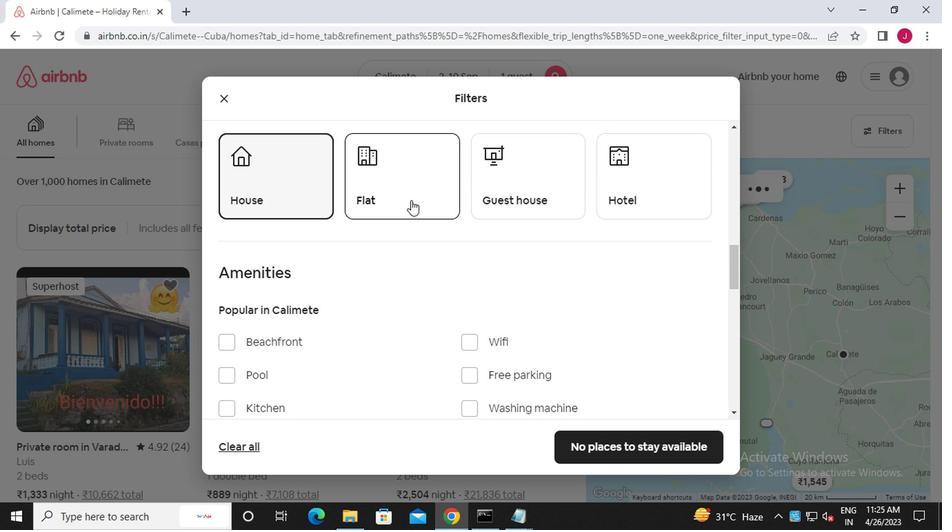 
Action: Mouse pressed left at (524, 187)
Screenshot: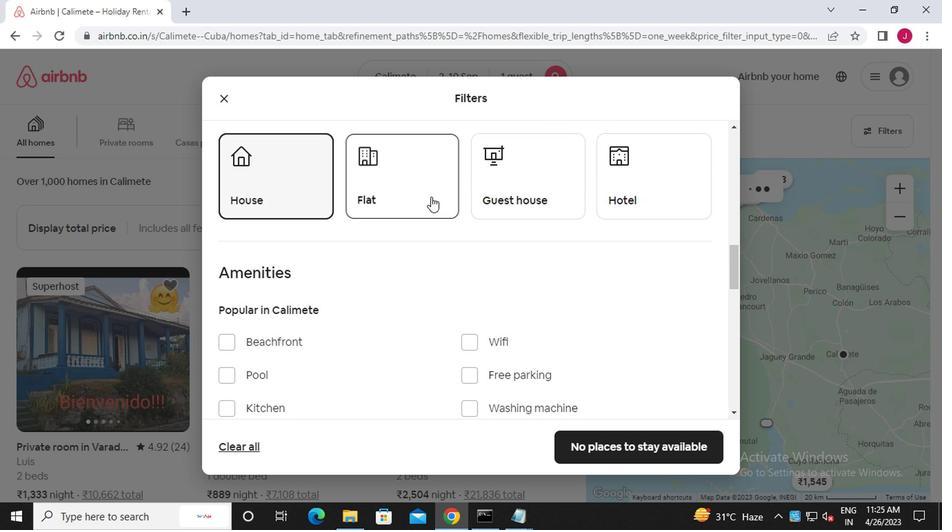 
Action: Mouse moved to (638, 185)
Screenshot: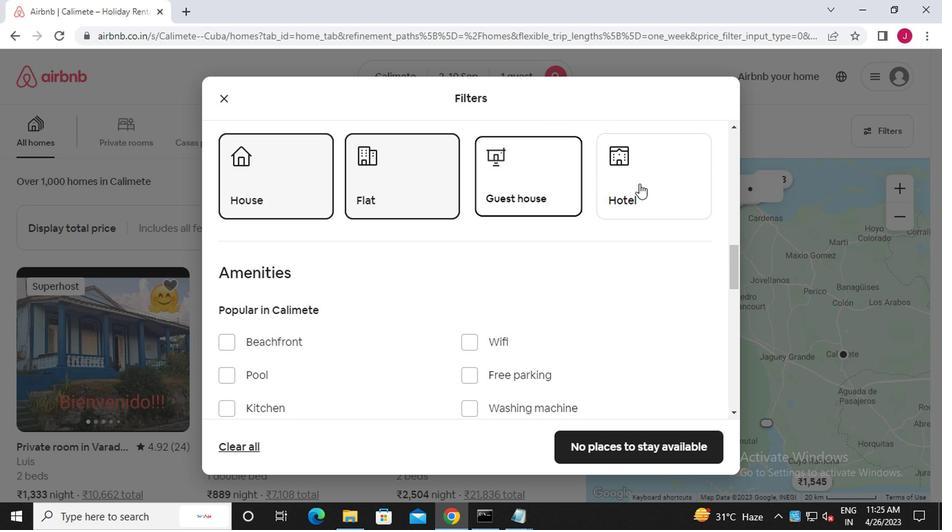 
Action: Mouse pressed left at (638, 185)
Screenshot: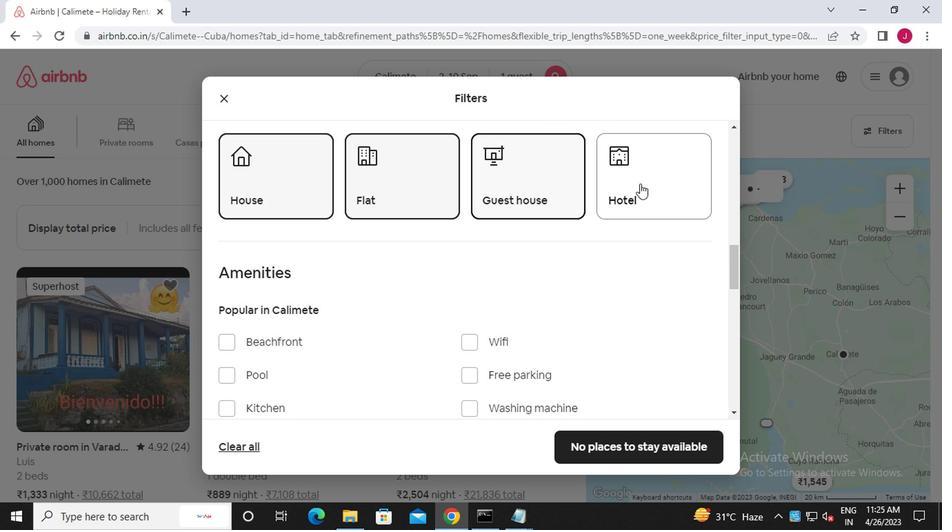 
Action: Mouse moved to (631, 215)
Screenshot: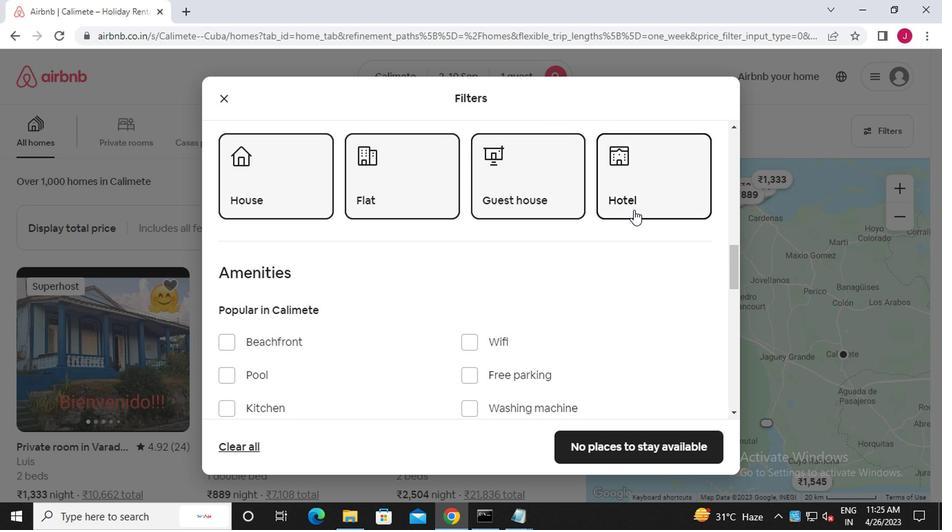 
Action: Mouse scrolled (631, 214) with delta (0, 0)
Screenshot: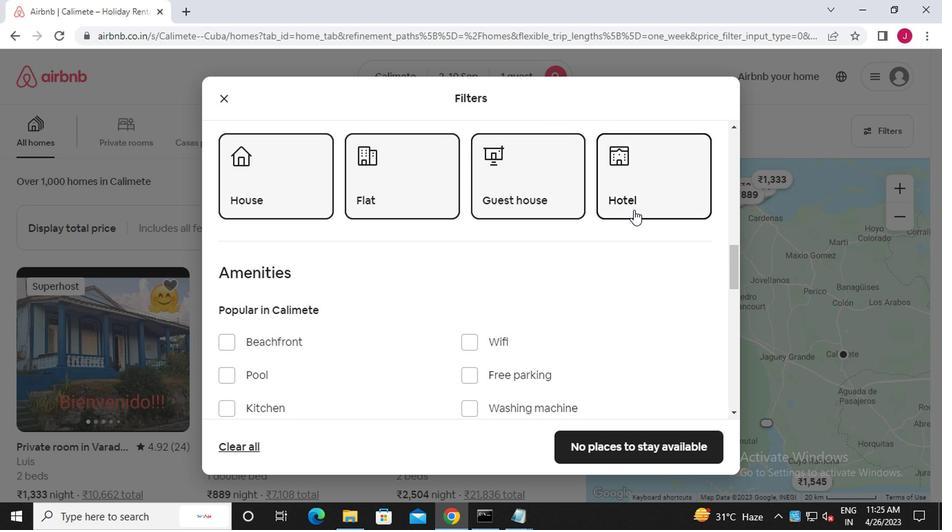 
Action: Mouse moved to (627, 221)
Screenshot: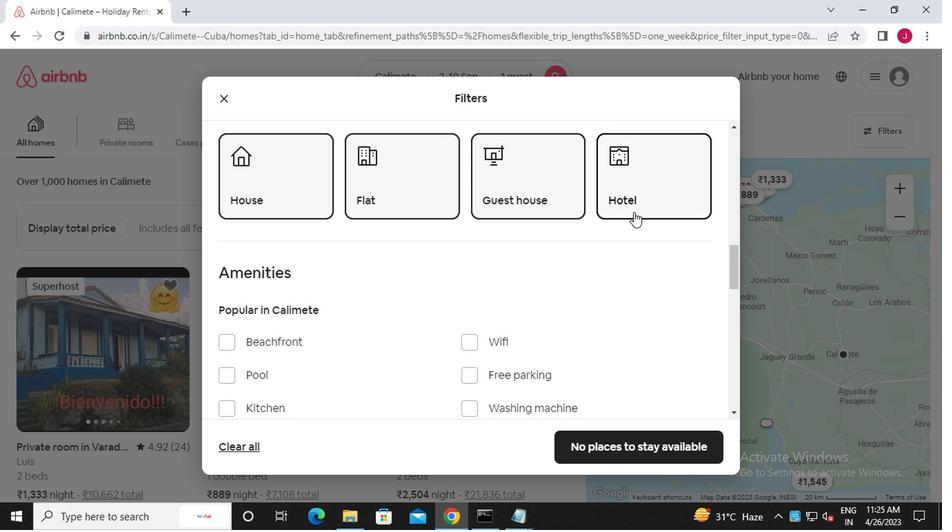 
Action: Mouse scrolled (627, 220) with delta (0, 0)
Screenshot: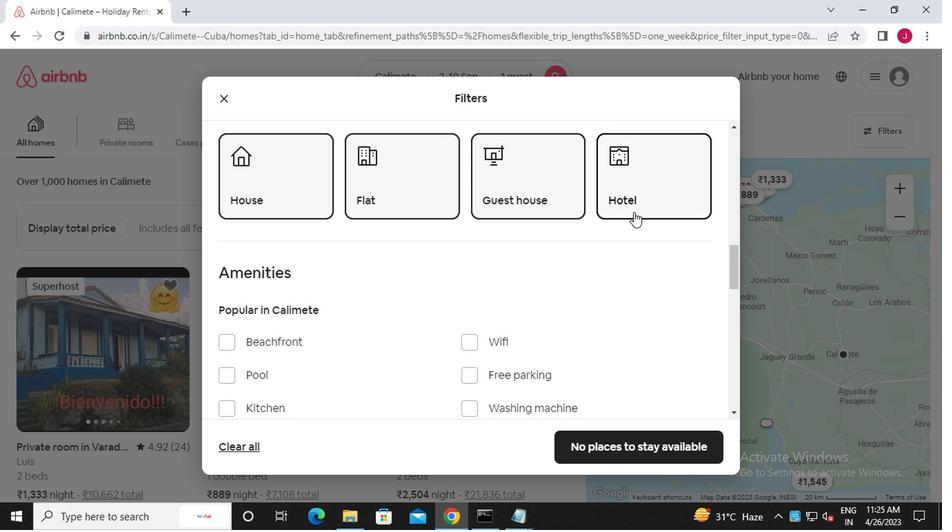 
Action: Mouse moved to (626, 225)
Screenshot: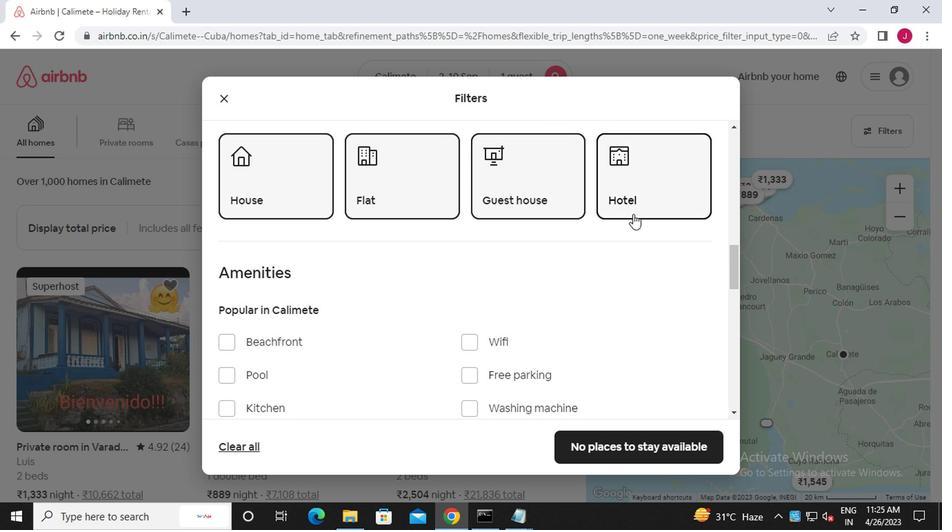 
Action: Mouse scrolled (626, 224) with delta (0, 0)
Screenshot: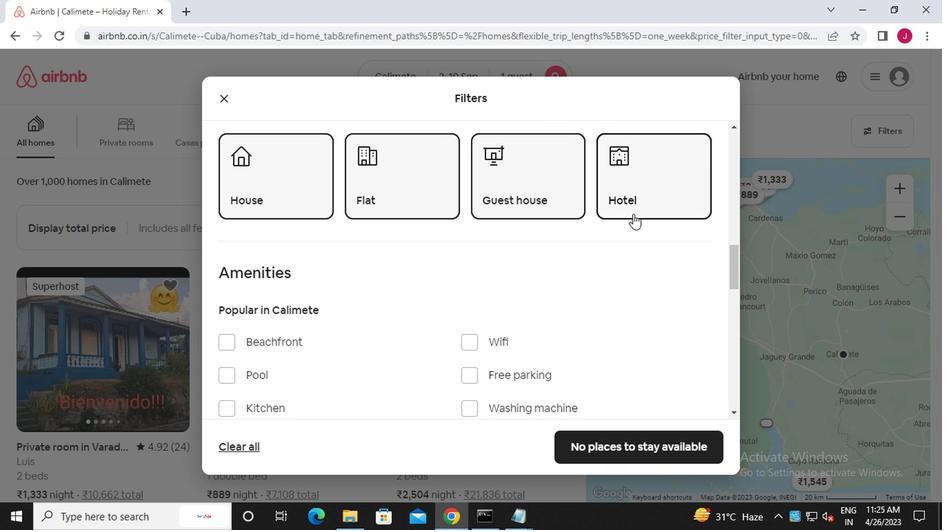 
Action: Mouse scrolled (626, 224) with delta (0, 0)
Screenshot: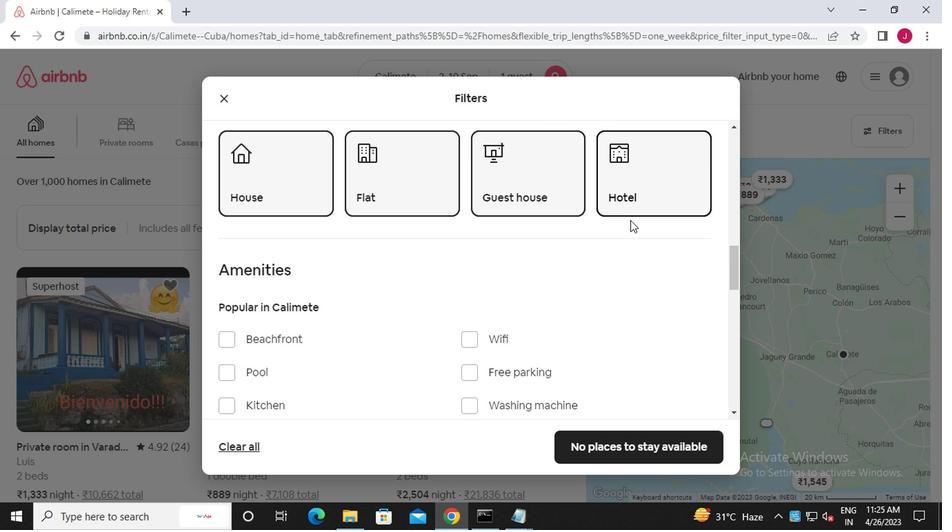 
Action: Mouse scrolled (626, 224) with delta (0, 0)
Screenshot: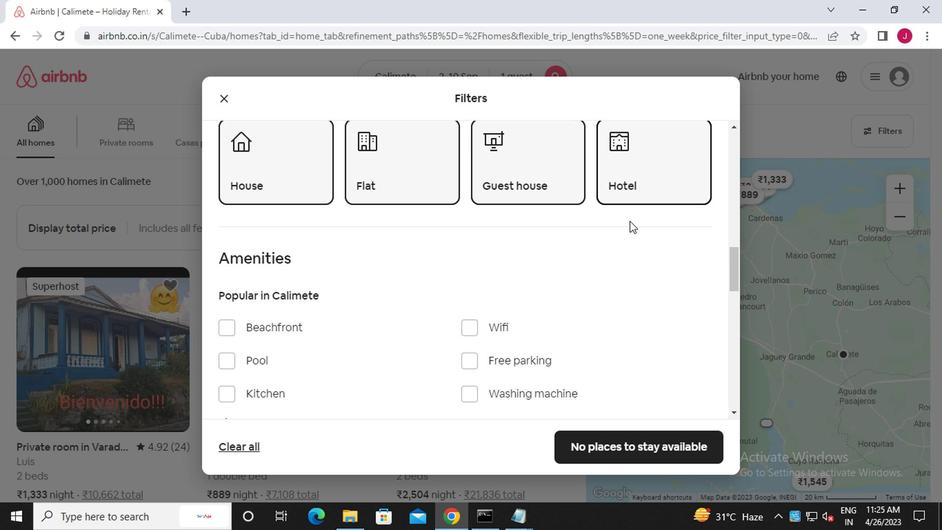 
Action: Mouse moved to (626, 226)
Screenshot: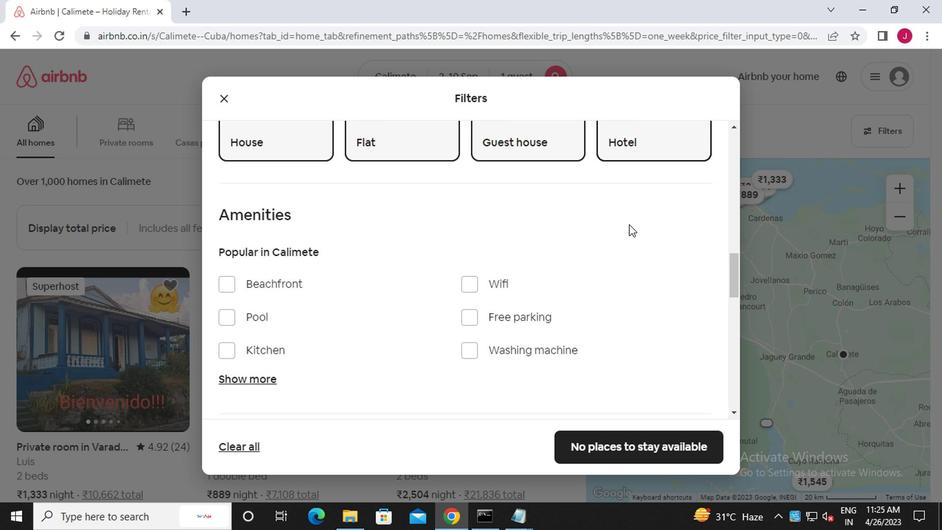 
Action: Mouse scrolled (626, 225) with delta (0, 0)
Screenshot: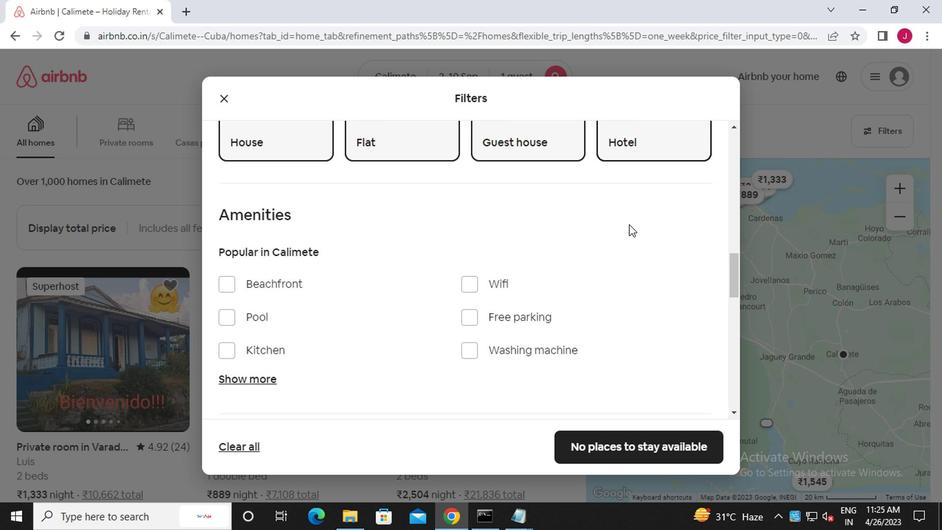 
Action: Mouse moved to (679, 181)
Screenshot: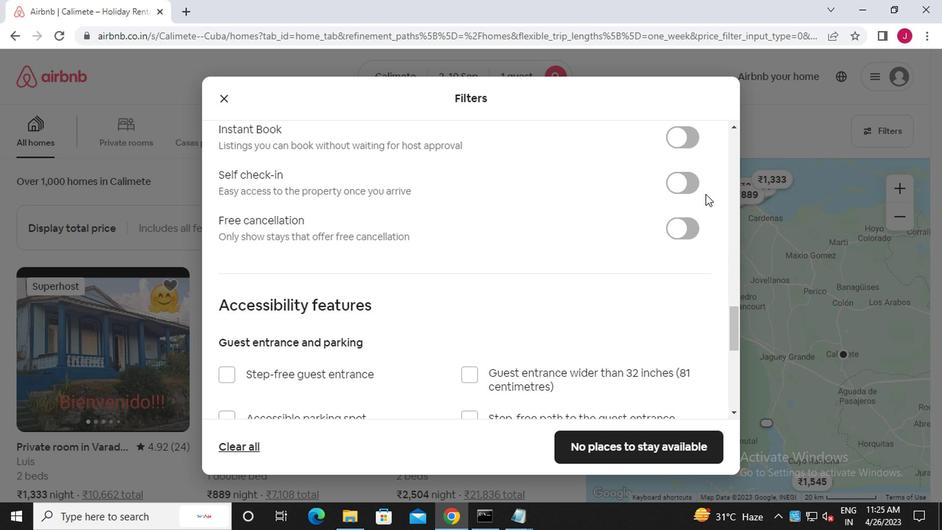 
Action: Mouse pressed left at (679, 181)
Screenshot: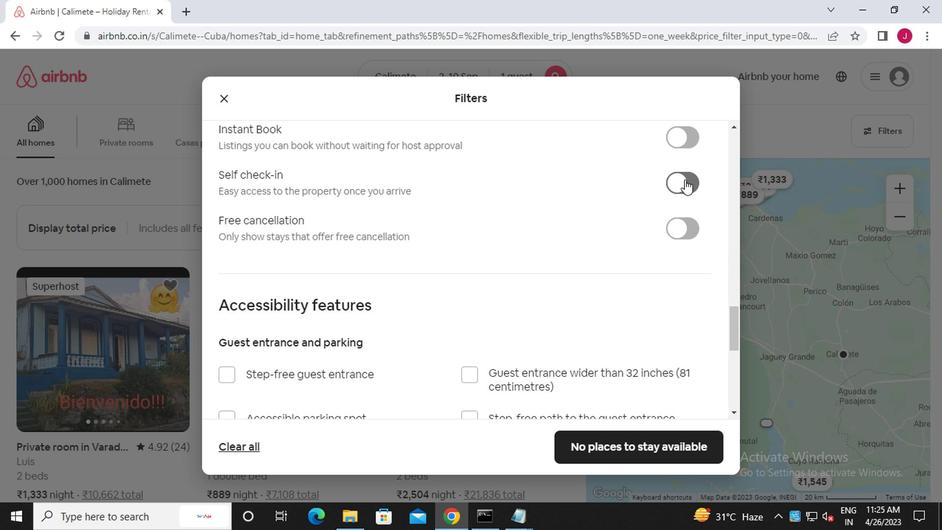 
Action: Mouse moved to (499, 292)
Screenshot: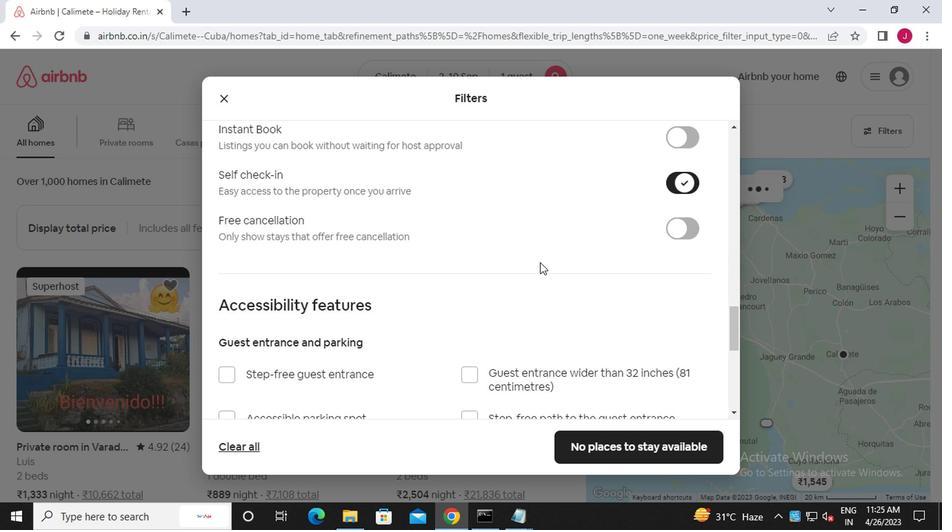 
Action: Mouse scrolled (499, 292) with delta (0, 0)
Screenshot: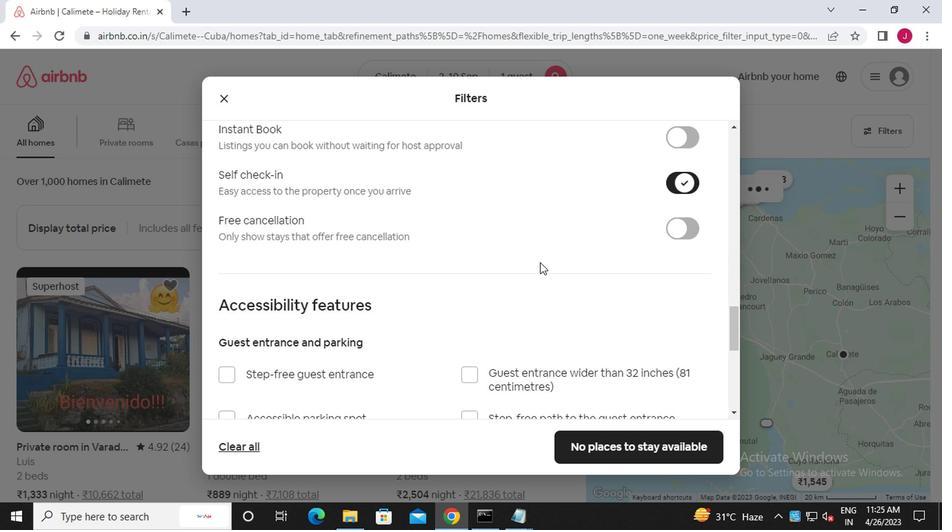 
Action: Mouse moved to (498, 295)
Screenshot: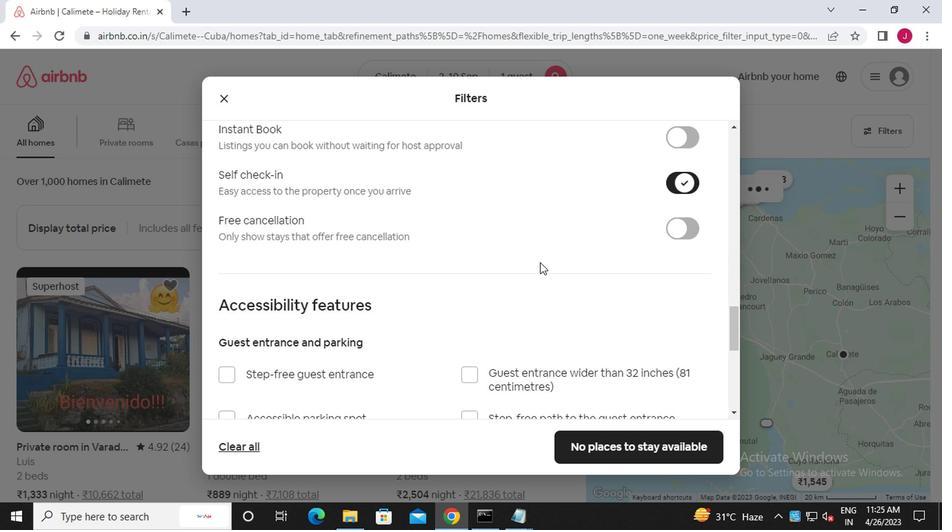 
Action: Mouse scrolled (498, 294) with delta (0, 0)
Screenshot: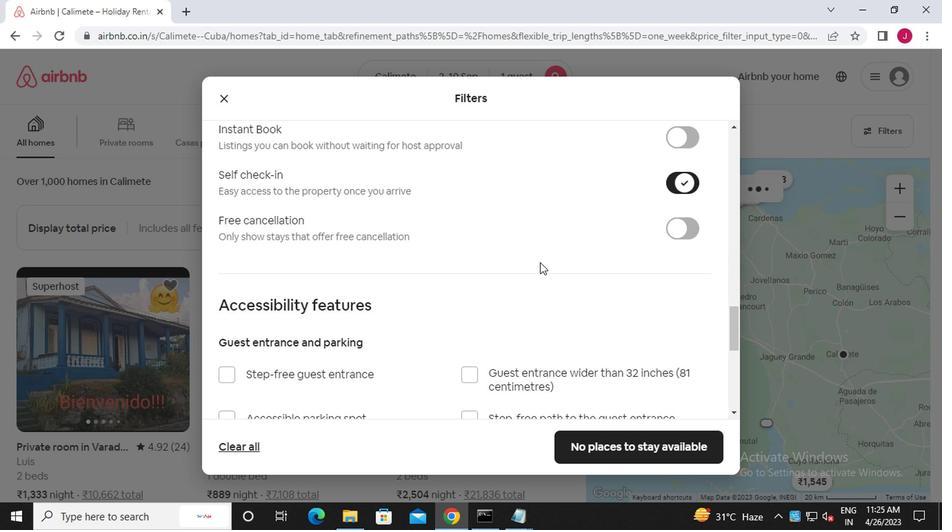 
Action: Mouse scrolled (498, 294) with delta (0, 0)
Screenshot: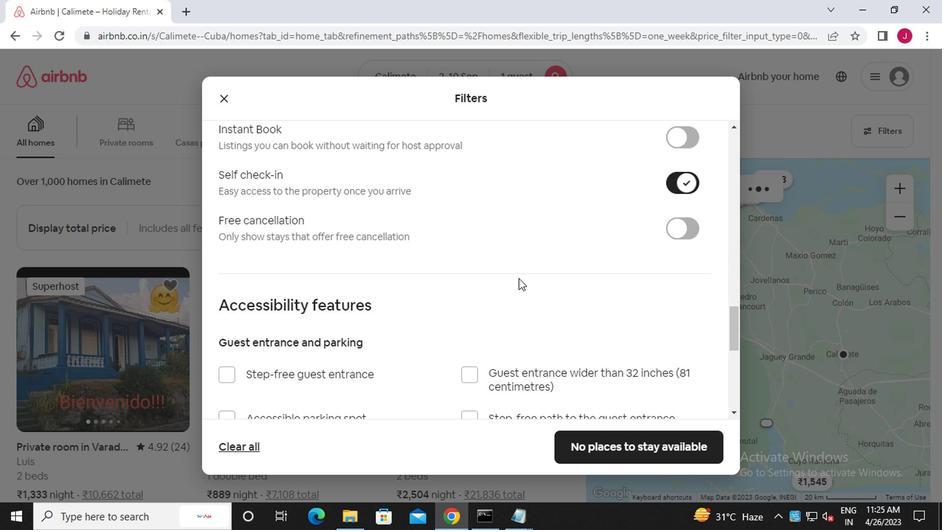 
Action: Mouse scrolled (498, 294) with delta (0, 0)
Screenshot: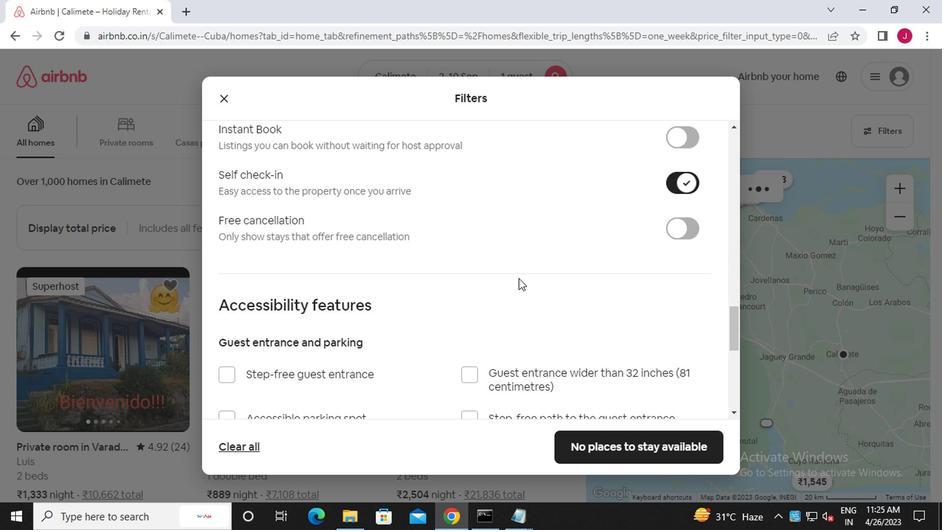 
Action: Mouse scrolled (498, 294) with delta (0, 0)
Screenshot: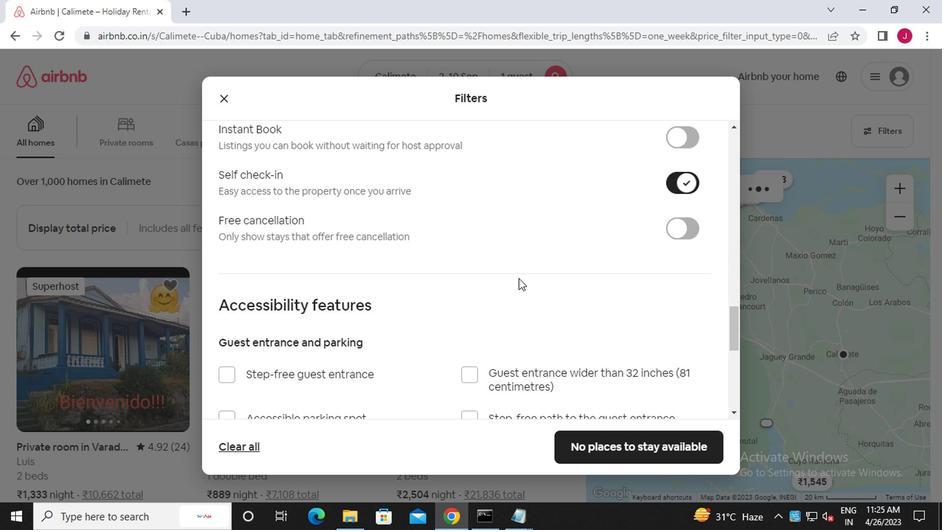 
Action: Mouse scrolled (498, 294) with delta (0, 0)
Screenshot: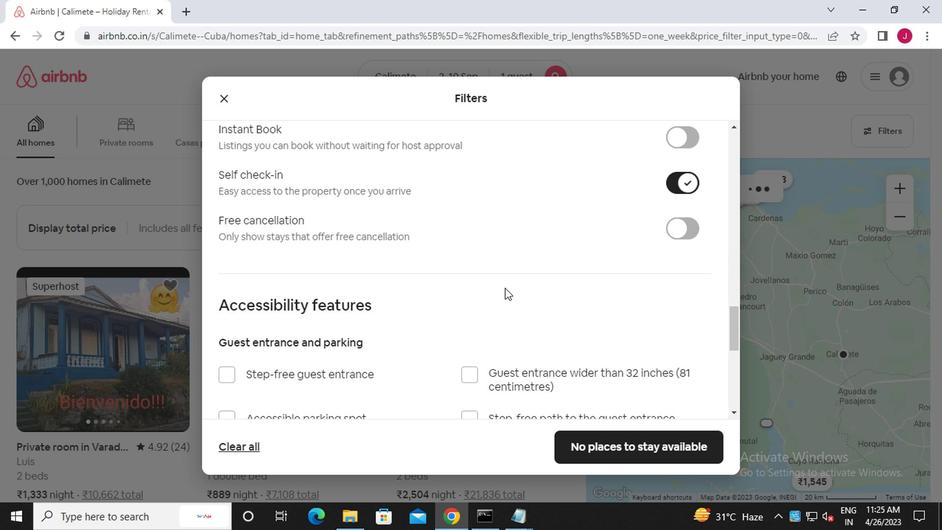 
Action: Mouse scrolled (498, 294) with delta (0, 0)
Screenshot: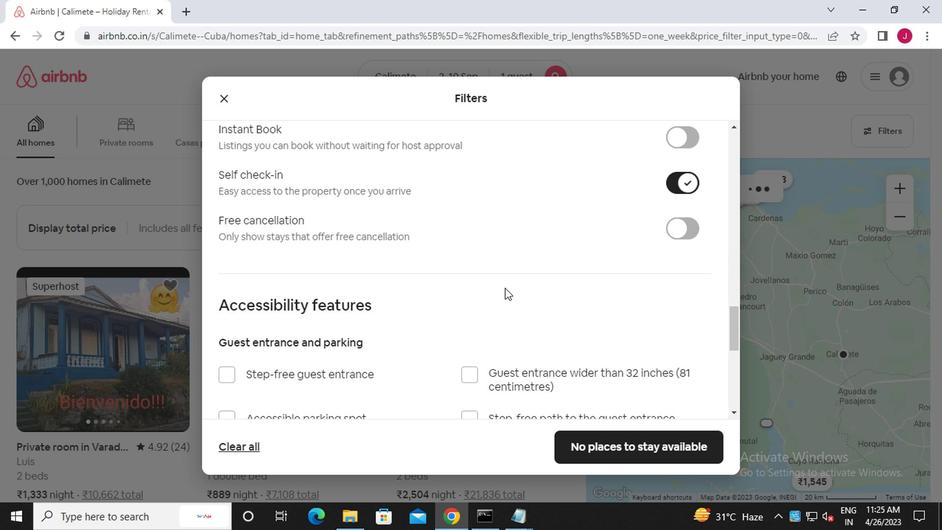 
Action: Mouse scrolled (498, 294) with delta (0, 0)
Screenshot: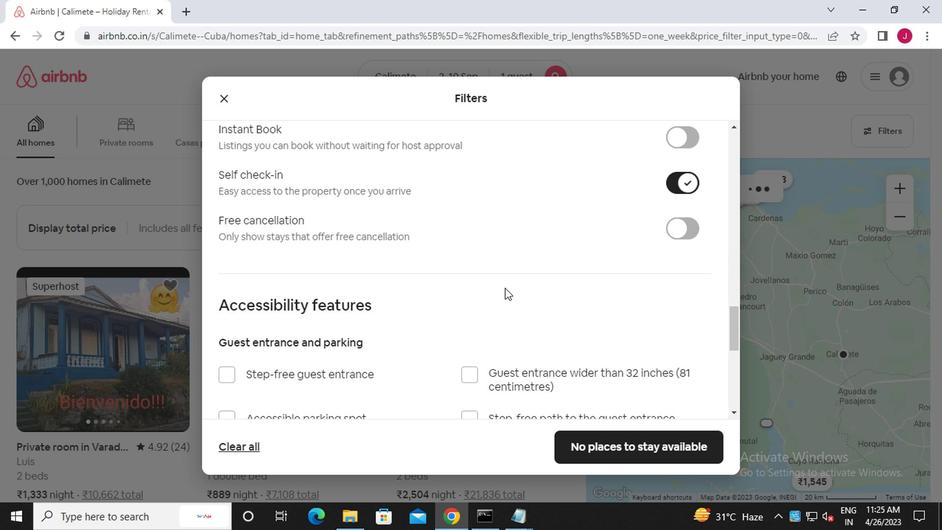 
Action: Mouse moved to (636, 447)
Screenshot: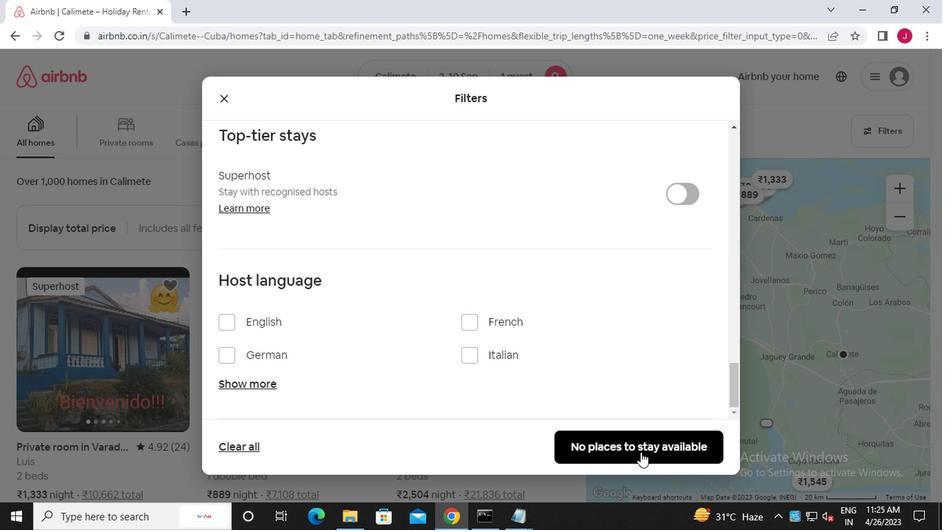 
Action: Mouse pressed left at (636, 447)
Screenshot: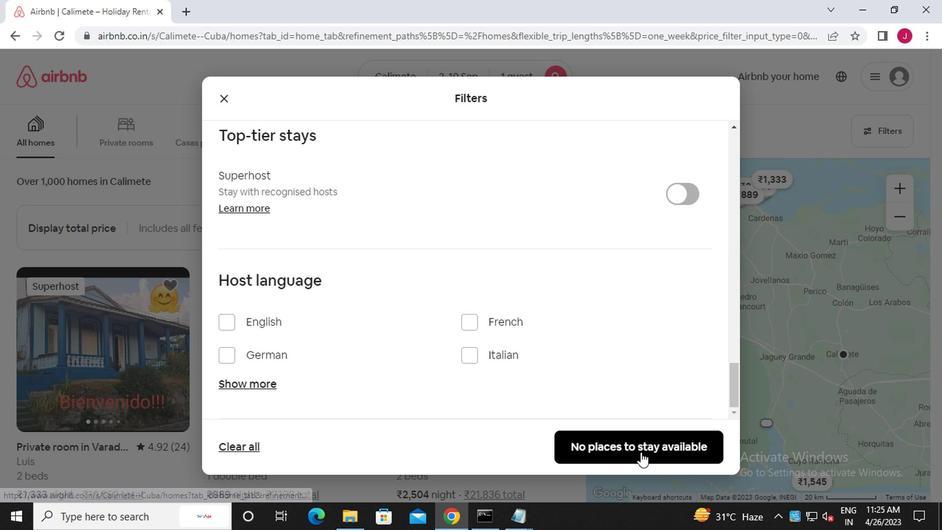 
Action: Mouse moved to (630, 443)
Screenshot: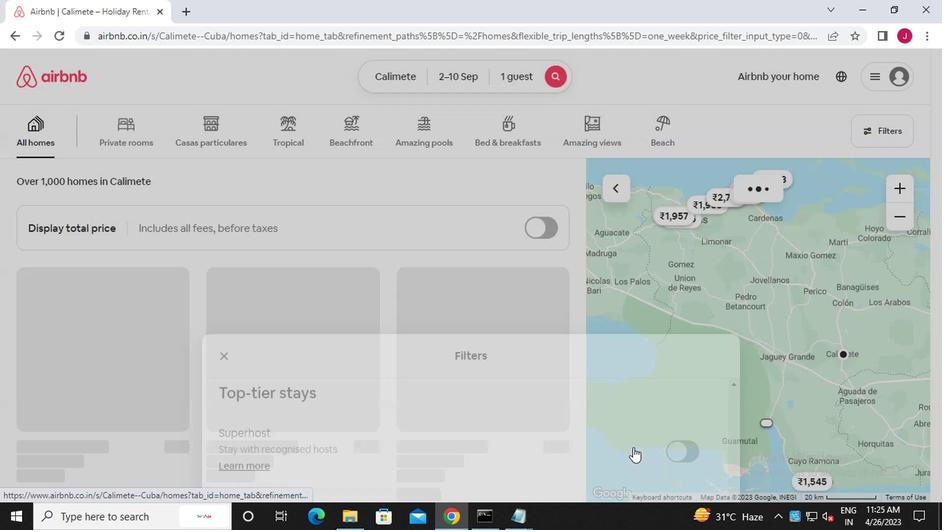 
